 Task: Send an email with the signature Gianna Martinez with the subject Thank you for a testimonial and the message I would like to request a review of the new product brochure. from softage.5@softage.net to softage.8@softage.net and softage.9@softage.net
Action: Mouse moved to (53, 41)
Screenshot: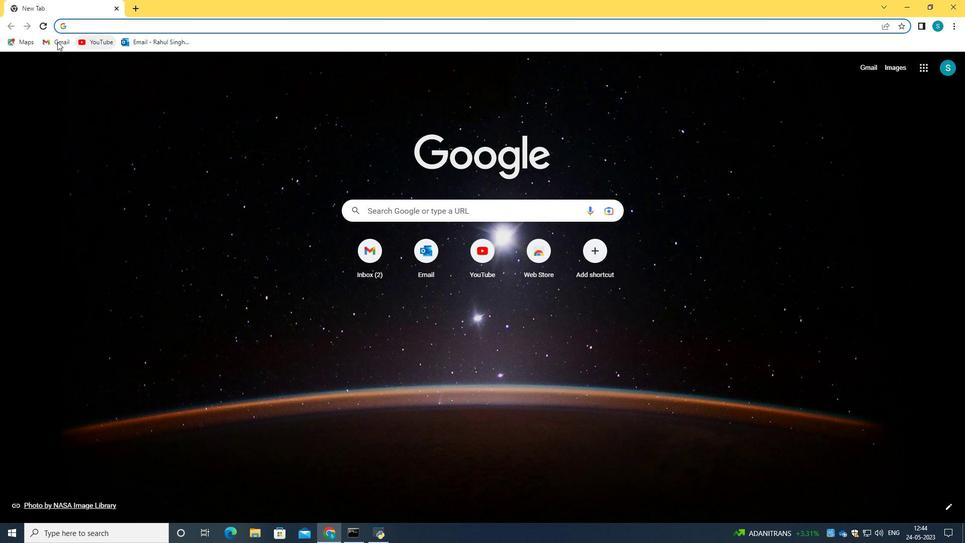 
Action: Mouse pressed left at (53, 41)
Screenshot: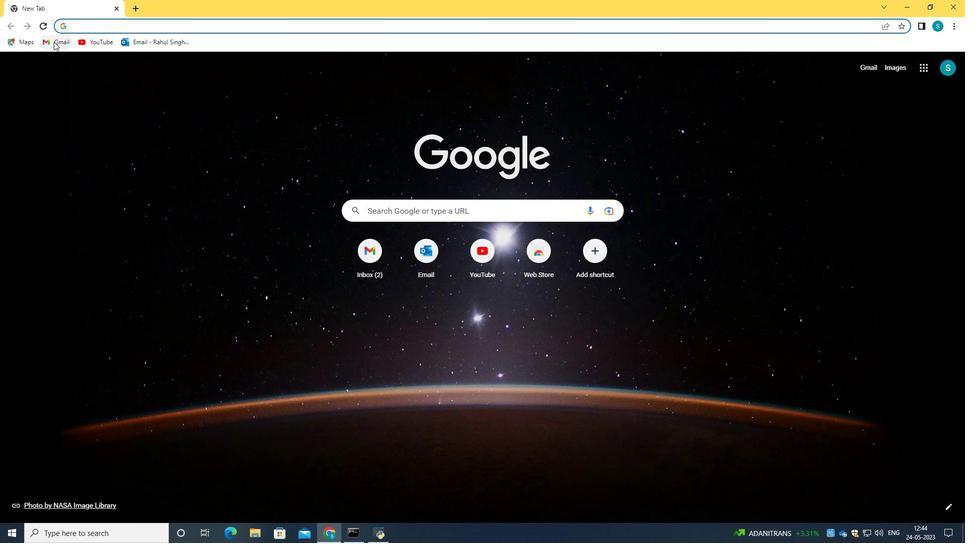 
Action: Mouse moved to (466, 155)
Screenshot: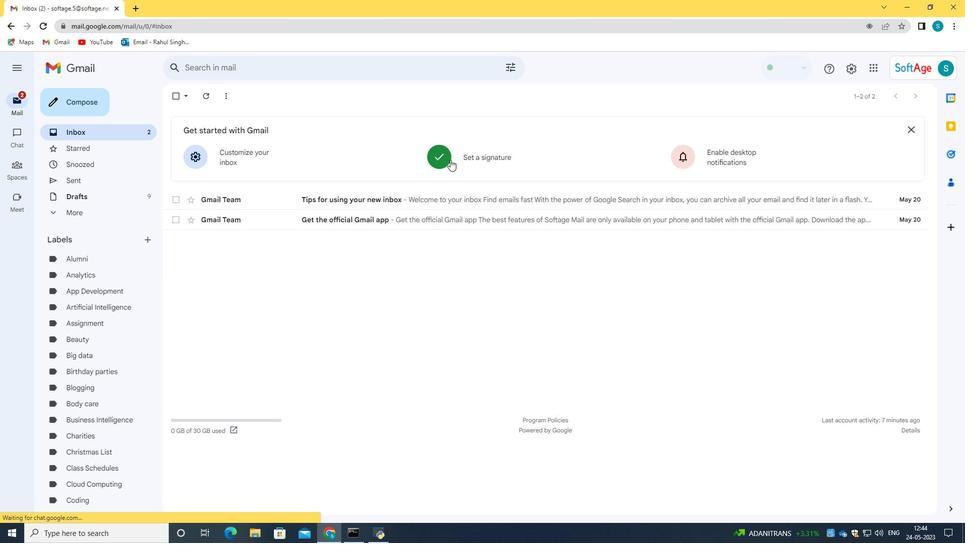 
Action: Mouse pressed left at (466, 155)
Screenshot: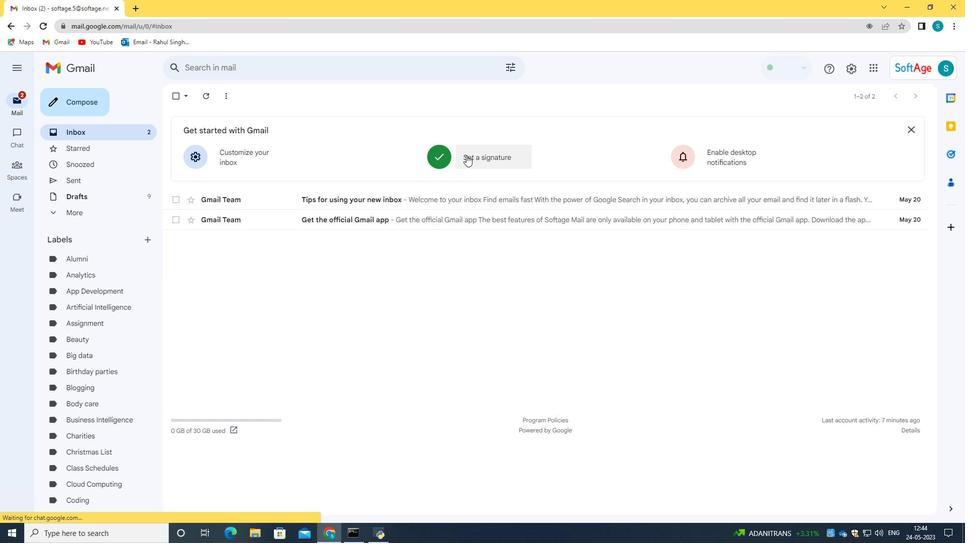 
Action: Mouse moved to (484, 232)
Screenshot: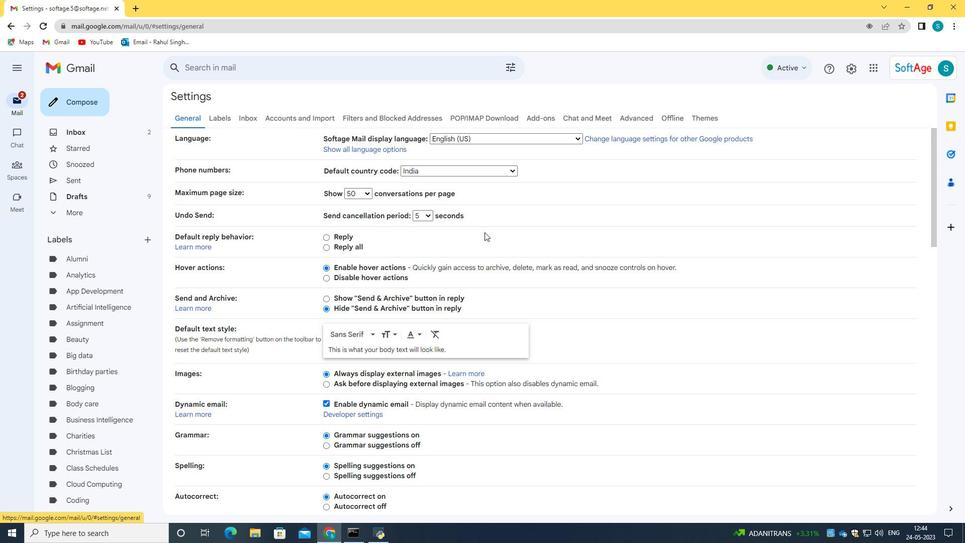 
Action: Mouse scrolled (484, 231) with delta (0, 0)
Screenshot: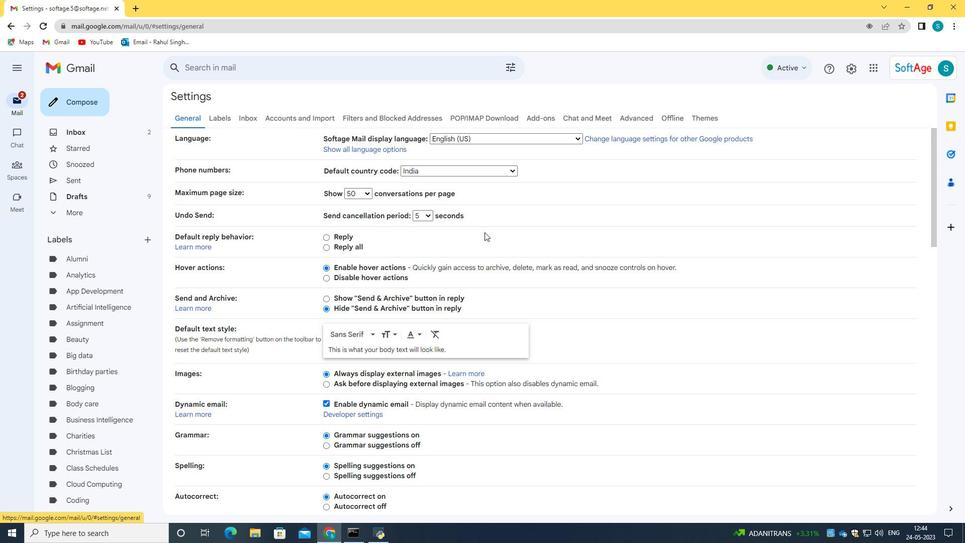 
Action: Mouse scrolled (484, 231) with delta (0, 0)
Screenshot: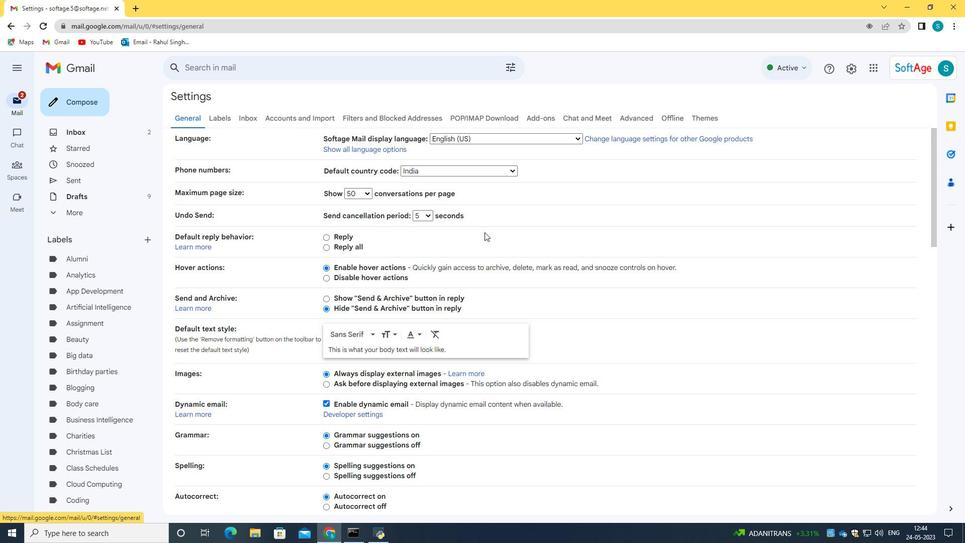 
Action: Mouse scrolled (484, 231) with delta (0, 0)
Screenshot: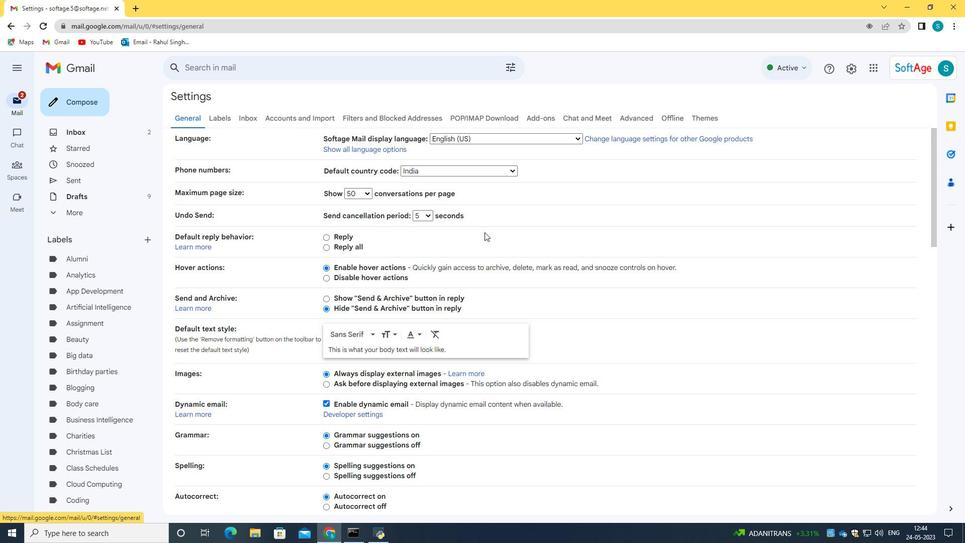 
Action: Mouse scrolled (484, 231) with delta (0, 0)
Screenshot: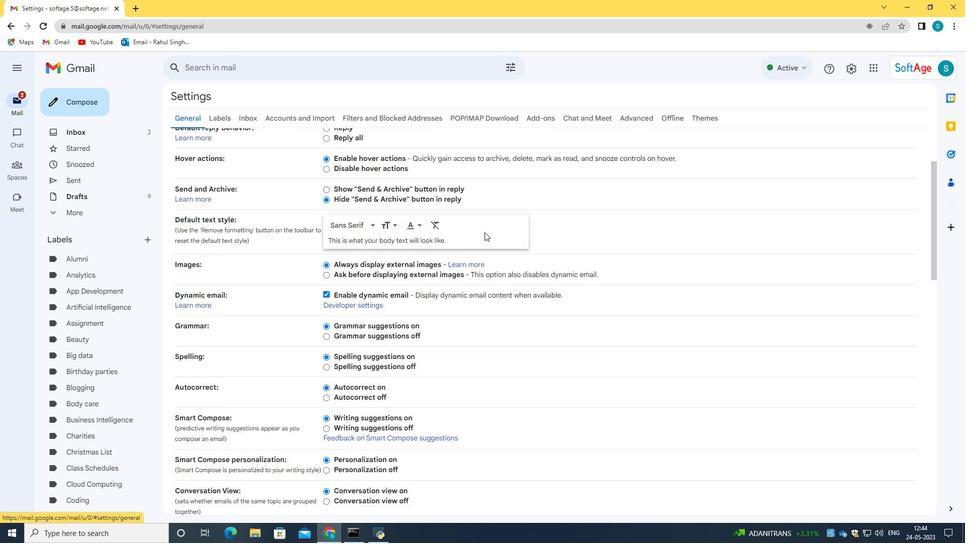
Action: Mouse scrolled (484, 231) with delta (0, 0)
Screenshot: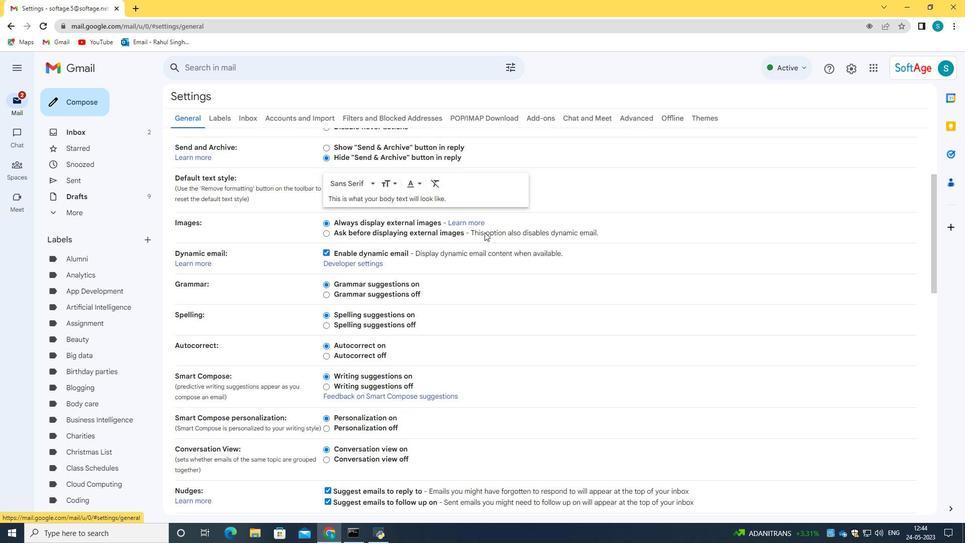 
Action: Mouse scrolled (484, 231) with delta (0, 0)
Screenshot: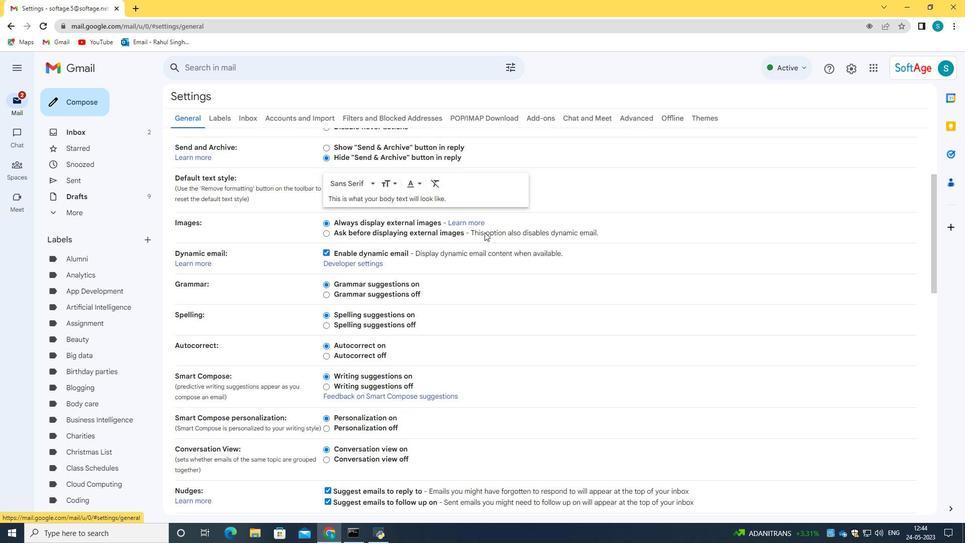 
Action: Mouse scrolled (484, 231) with delta (0, 0)
Screenshot: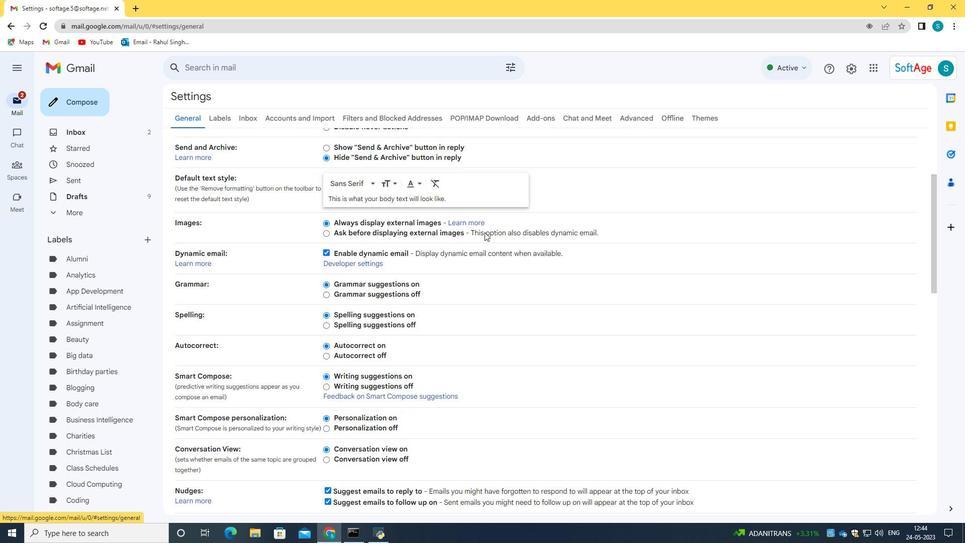 
Action: Mouse scrolled (484, 231) with delta (0, 0)
Screenshot: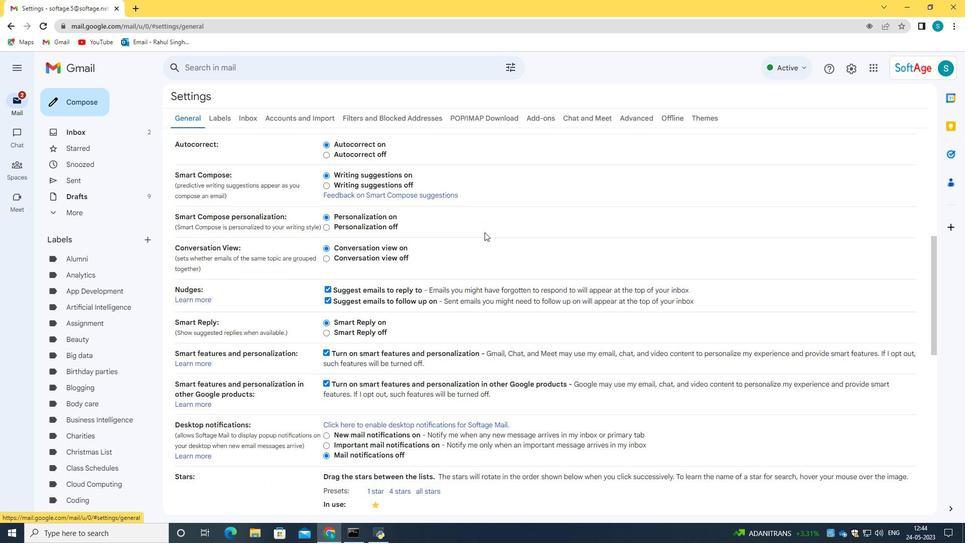 
Action: Mouse scrolled (484, 231) with delta (0, 0)
Screenshot: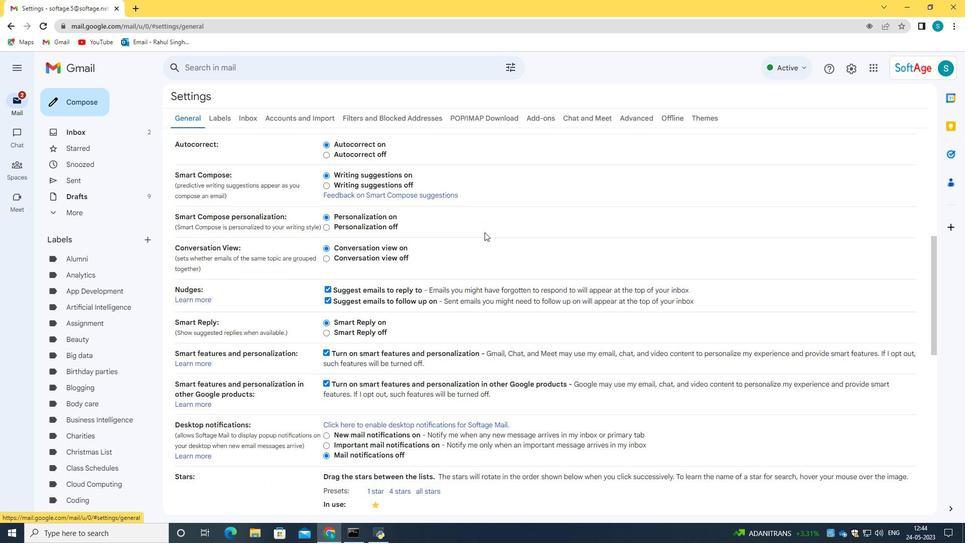 
Action: Mouse scrolled (484, 231) with delta (0, 0)
Screenshot: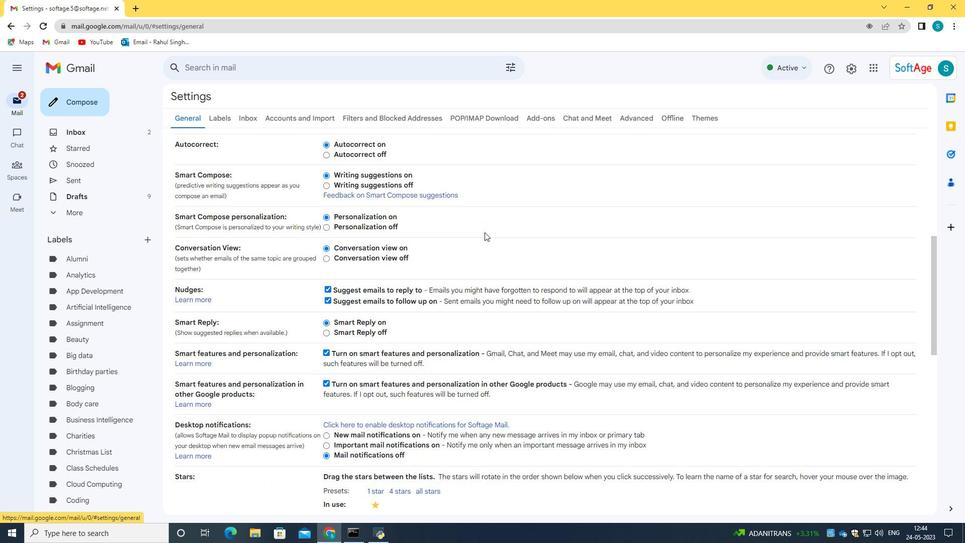 
Action: Mouse scrolled (484, 231) with delta (0, 0)
Screenshot: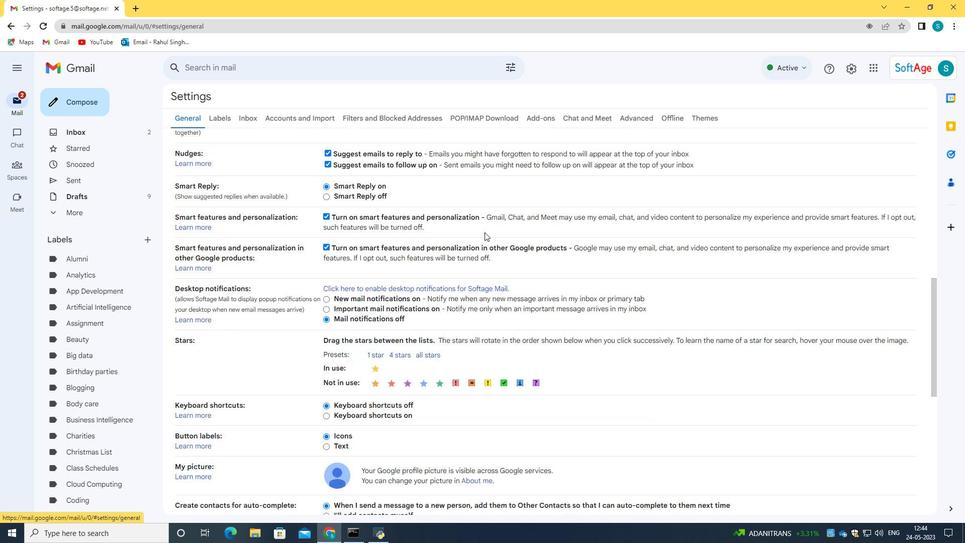 
Action: Mouse scrolled (484, 231) with delta (0, 0)
Screenshot: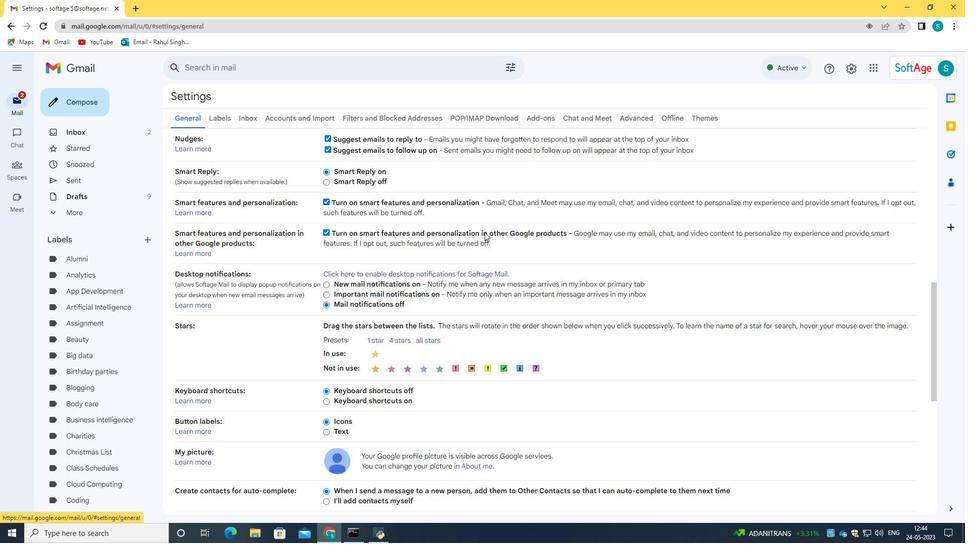 
Action: Mouse scrolled (484, 231) with delta (0, 0)
Screenshot: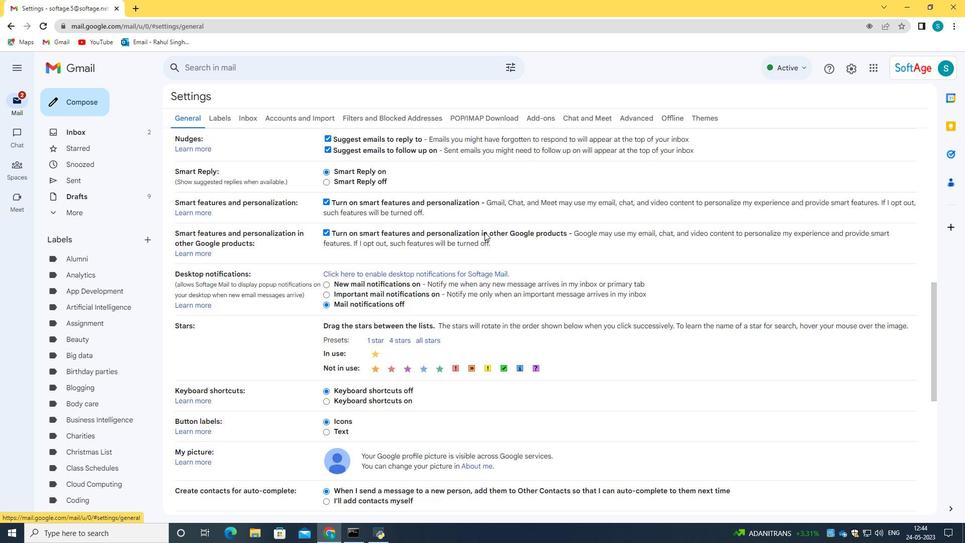 
Action: Mouse scrolled (484, 231) with delta (0, 0)
Screenshot: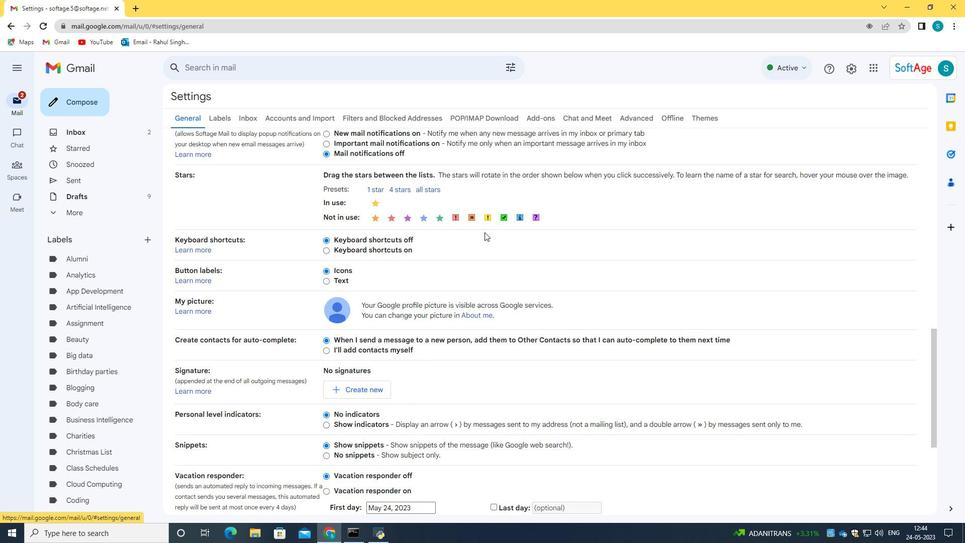 
Action: Mouse scrolled (484, 231) with delta (0, 0)
Screenshot: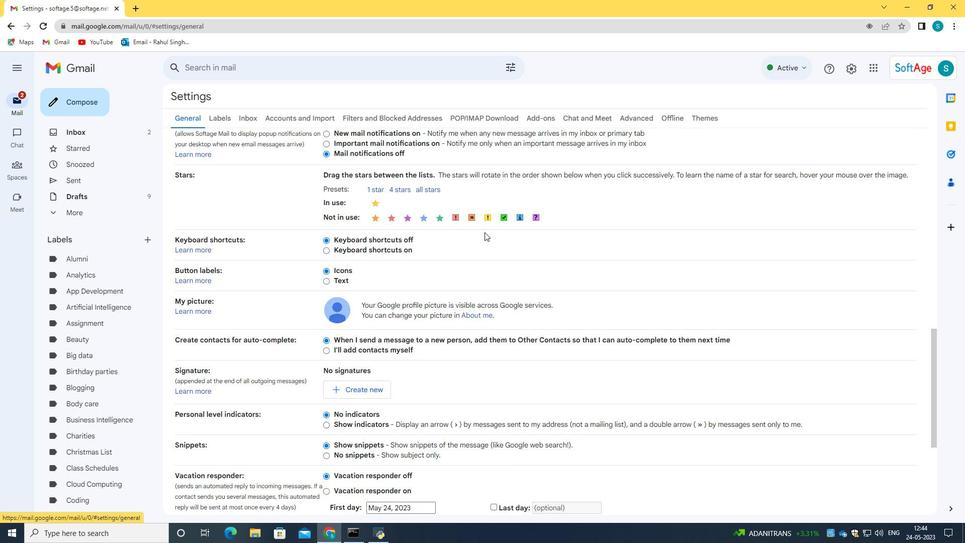 
Action: Mouse scrolled (484, 231) with delta (0, 0)
Screenshot: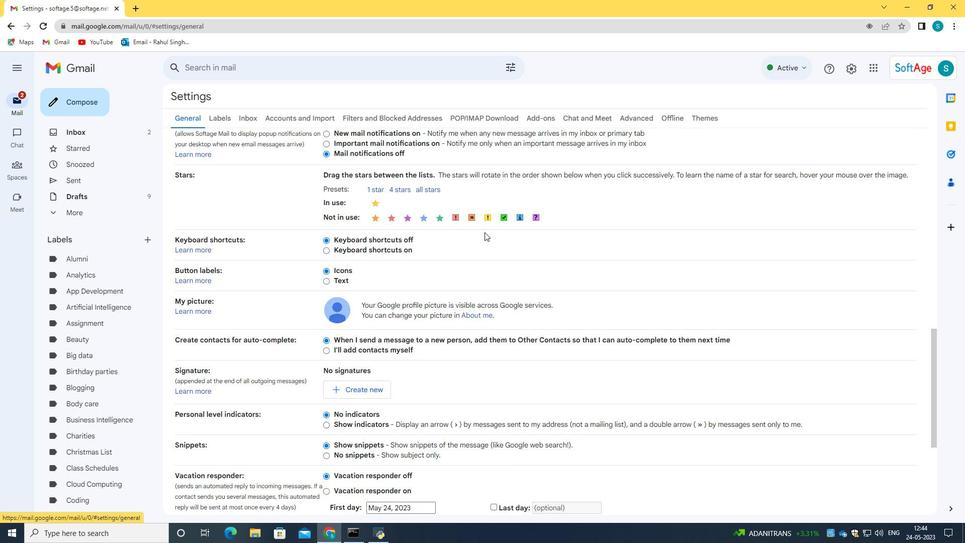 
Action: Mouse moved to (370, 237)
Screenshot: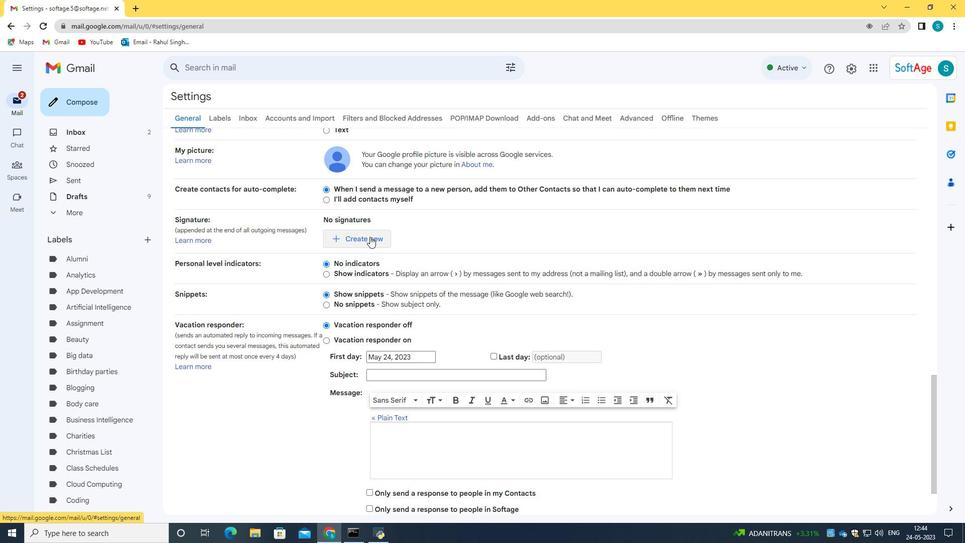 
Action: Mouse pressed left at (370, 237)
Screenshot: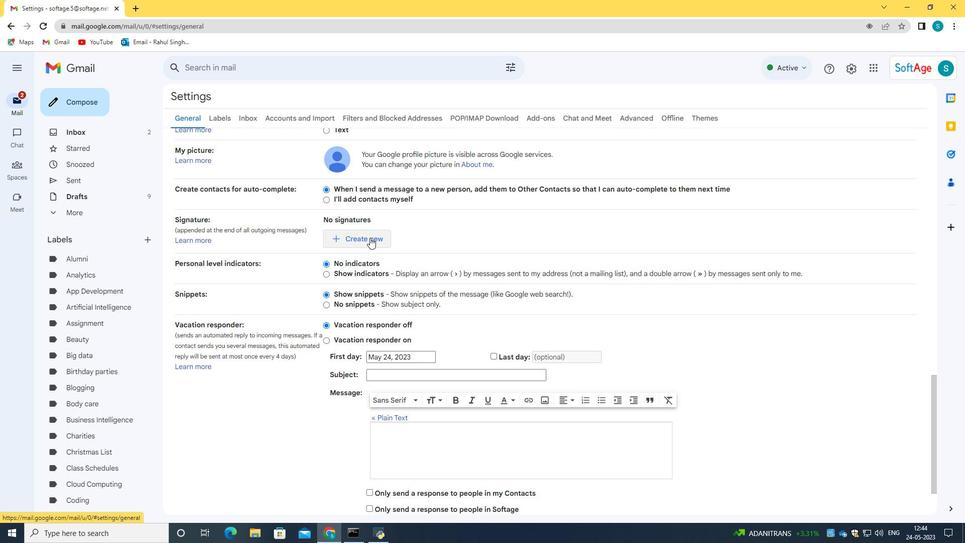 
Action: Key pressed <Key.caps_lock>G<Key.caps_lock>ianna<Key.space><Key.caps_lock>M<Key.caps_lock>artinez
Screenshot: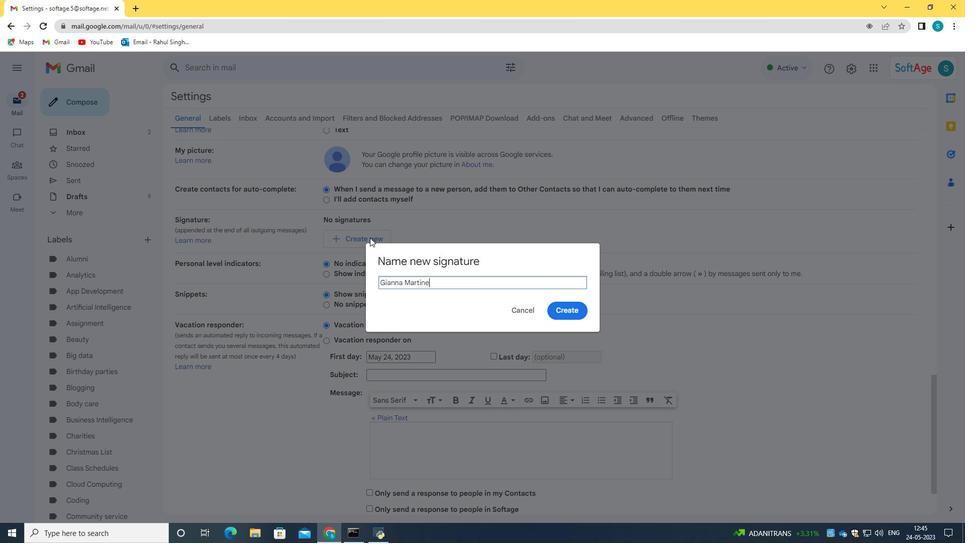 
Action: Mouse moved to (548, 313)
Screenshot: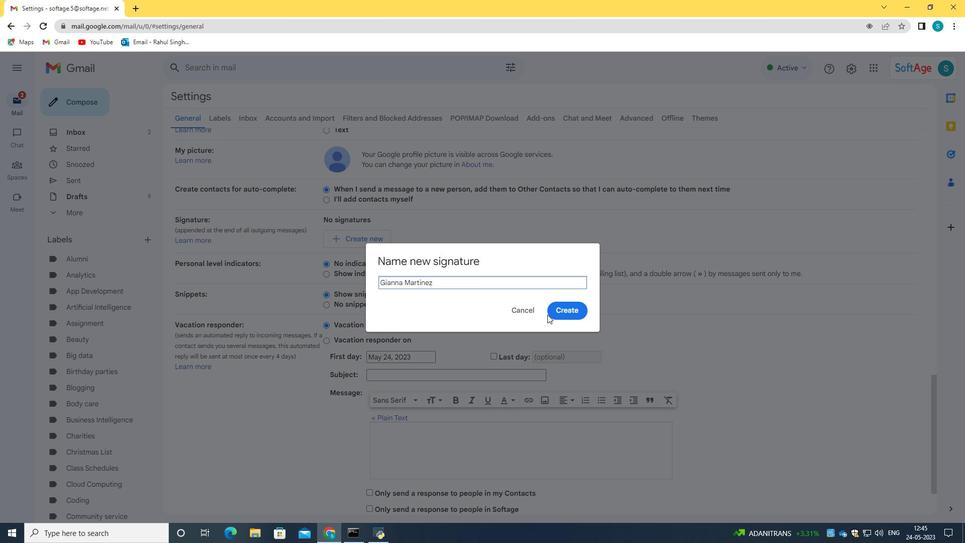 
Action: Mouse pressed left at (548, 313)
Screenshot: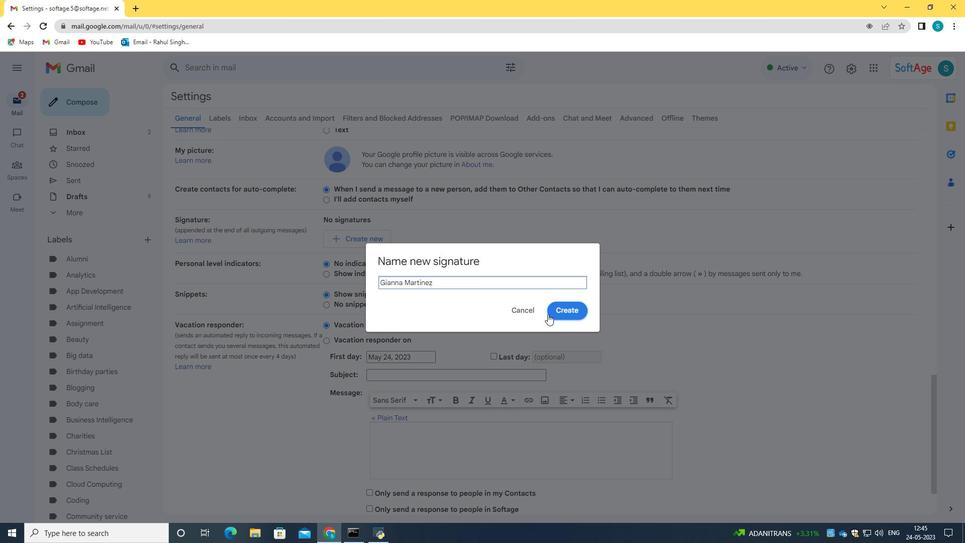 
Action: Mouse moved to (491, 258)
Screenshot: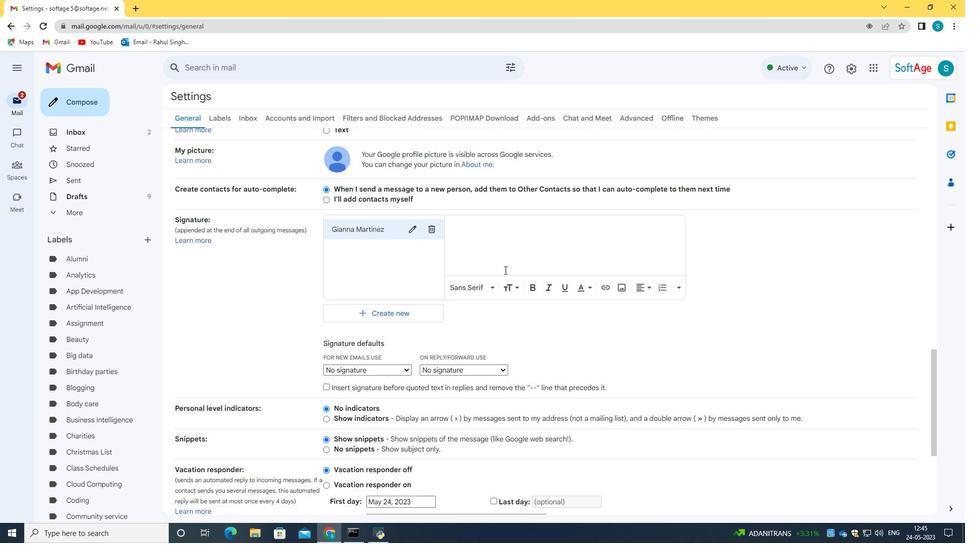 
Action: Mouse pressed left at (491, 258)
Screenshot: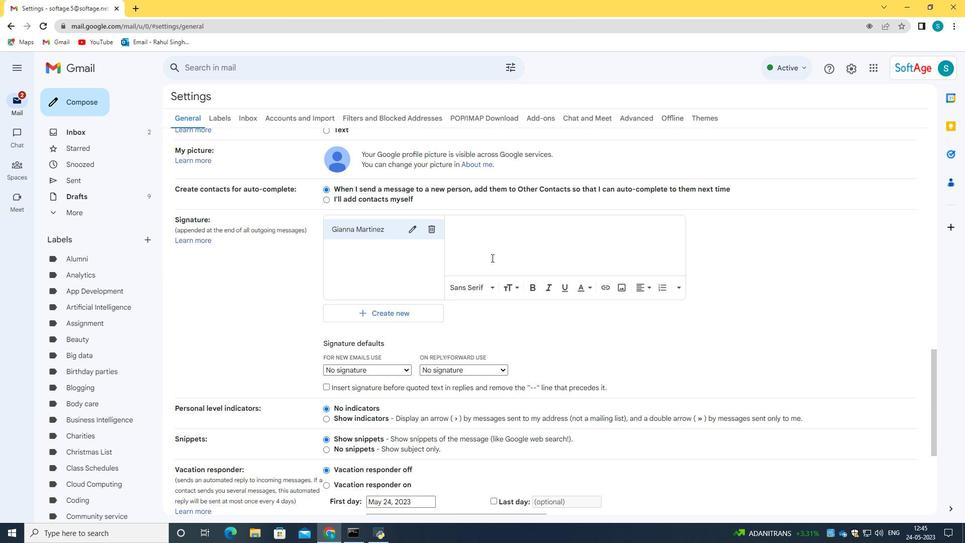 
Action: Key pressed <Key.caps_lock>G<Key.caps_lock><Key.caps_lock>I<Key.caps_lock><Key.backspace><Key.caps_lock>I<Key.backspace><Key.caps_lock>ianna<Key.space>m<Key.caps_lock><Key.caps_lock><Key.backspace><Key.caps_lock>M<Key.caps_lock>artinez
Screenshot: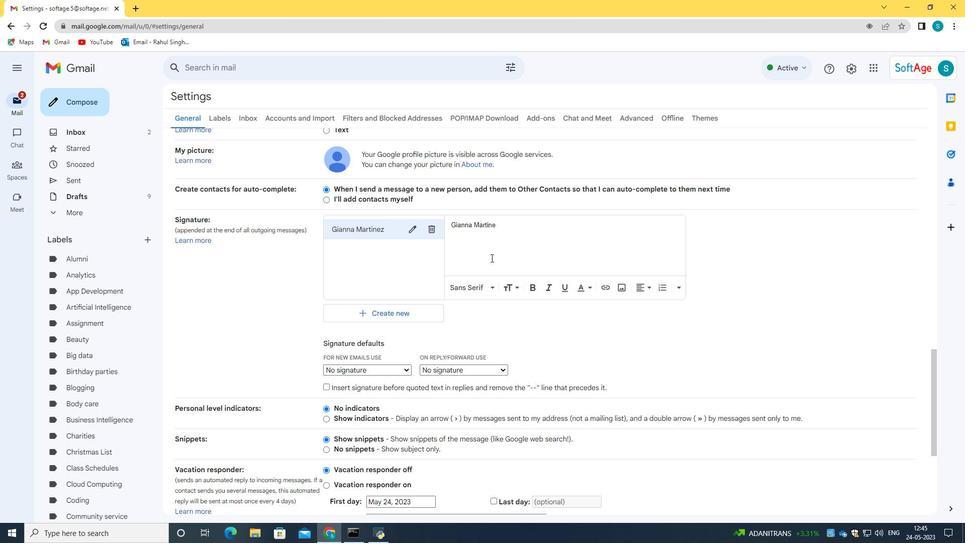 
Action: Mouse scrolled (491, 257) with delta (0, 0)
Screenshot: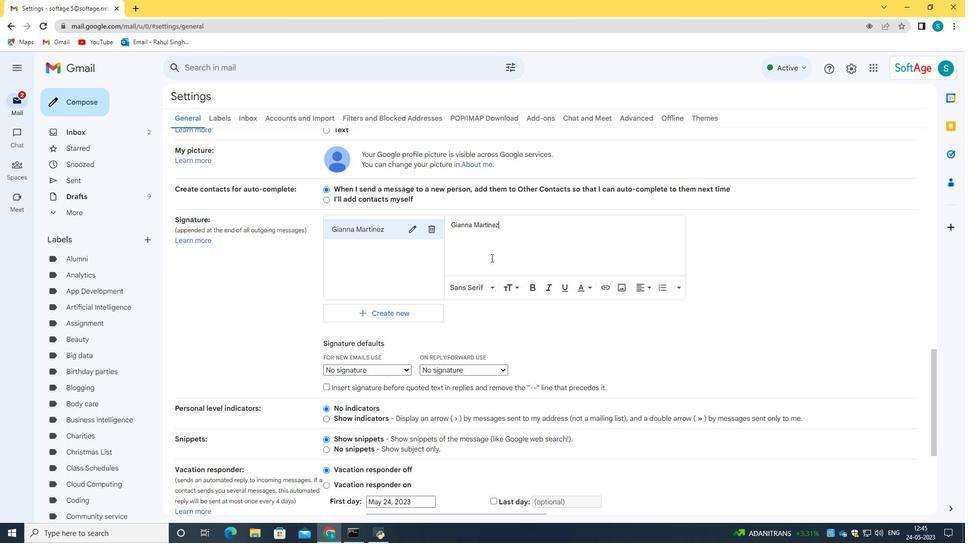 
Action: Mouse scrolled (491, 257) with delta (0, 0)
Screenshot: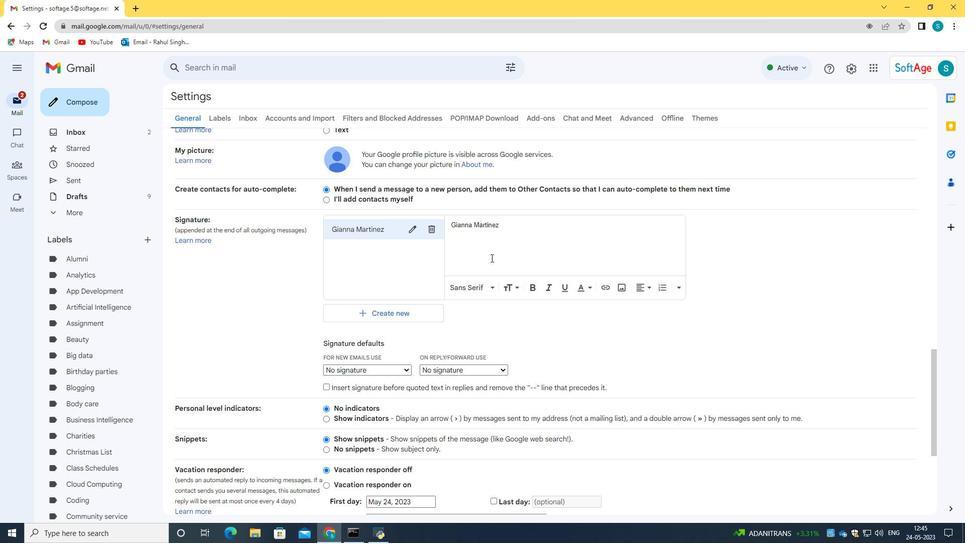 
Action: Mouse scrolled (491, 257) with delta (0, 0)
Screenshot: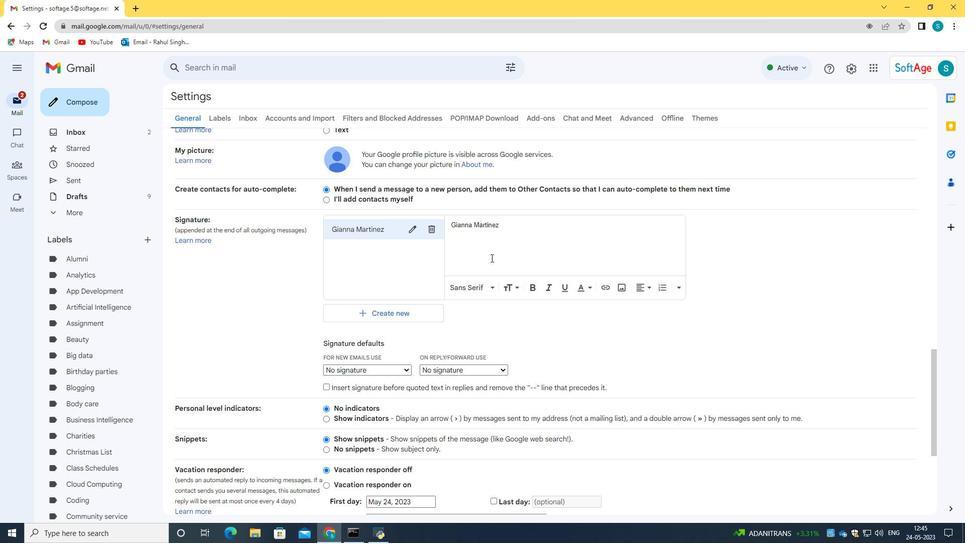 
Action: Mouse scrolled (491, 257) with delta (0, 0)
Screenshot: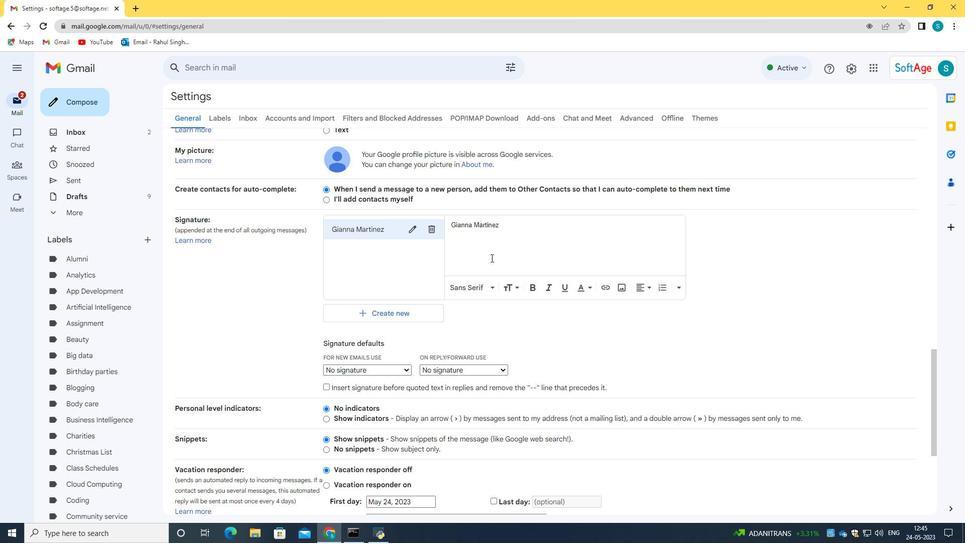 
Action: Mouse scrolled (491, 257) with delta (0, 0)
Screenshot: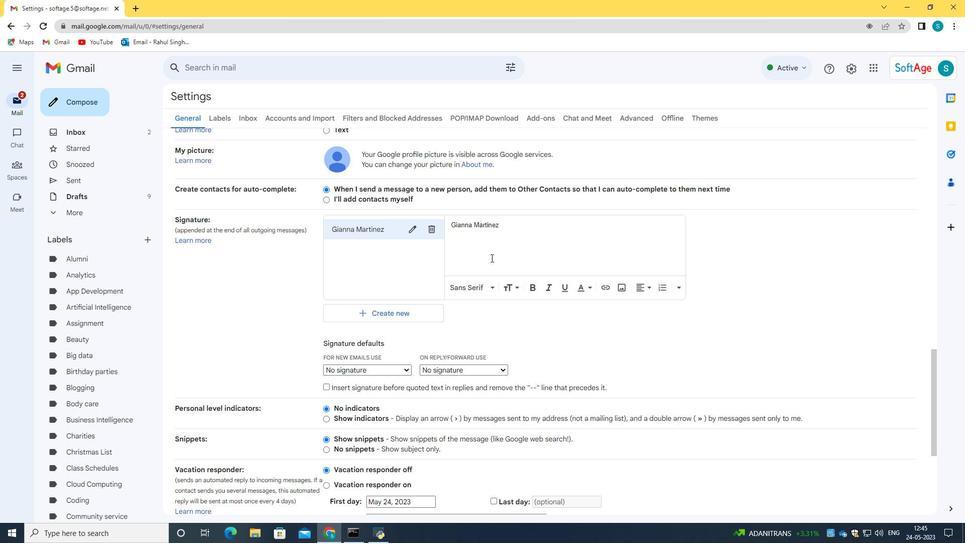 
Action: Mouse scrolled (491, 257) with delta (0, 0)
Screenshot: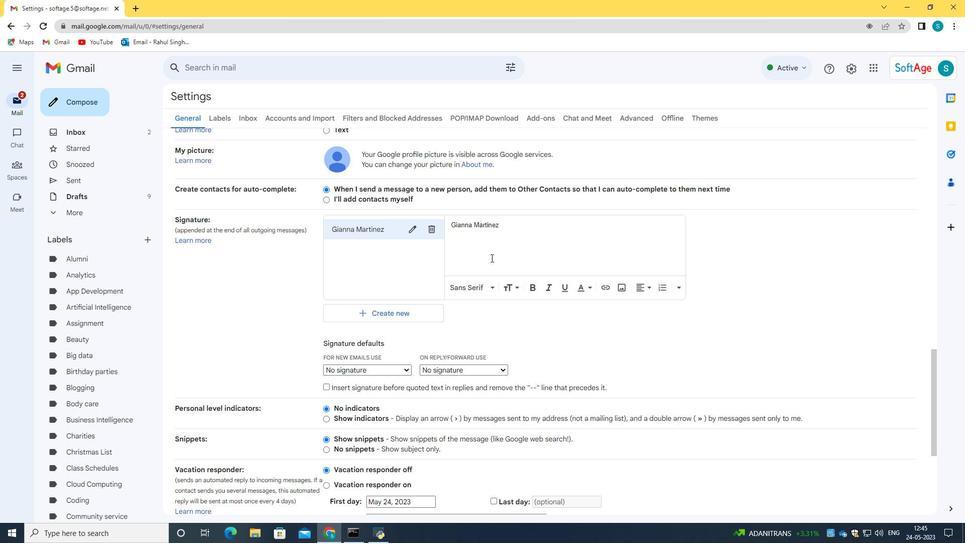 
Action: Mouse scrolled (491, 257) with delta (0, 0)
Screenshot: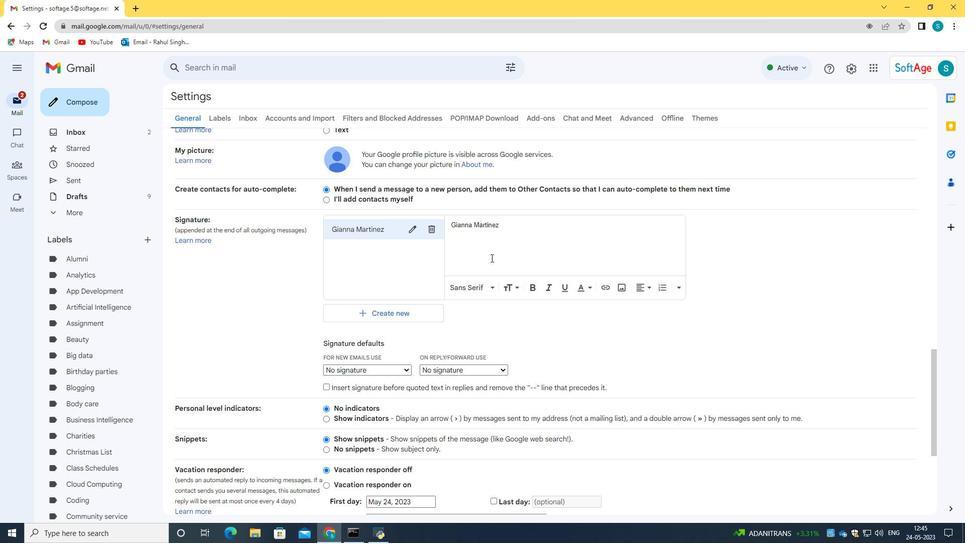 
Action: Mouse scrolled (491, 257) with delta (0, 0)
Screenshot: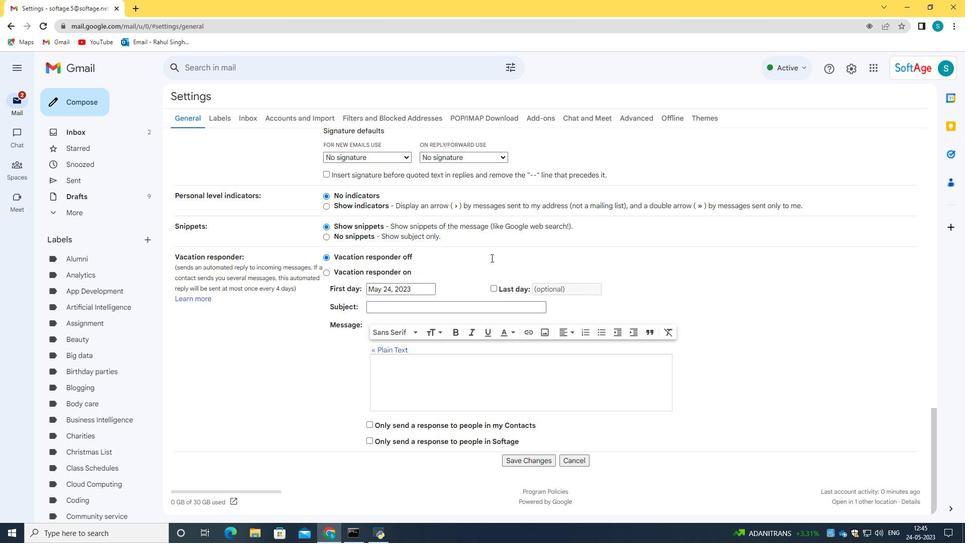 
Action: Mouse moved to (498, 271)
Screenshot: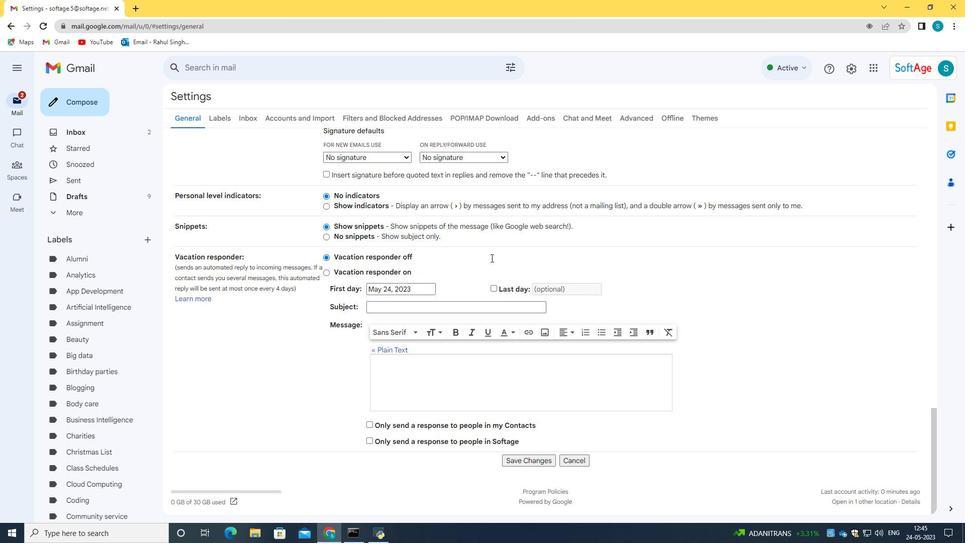
Action: Mouse scrolled (494, 266) with delta (0, 0)
Screenshot: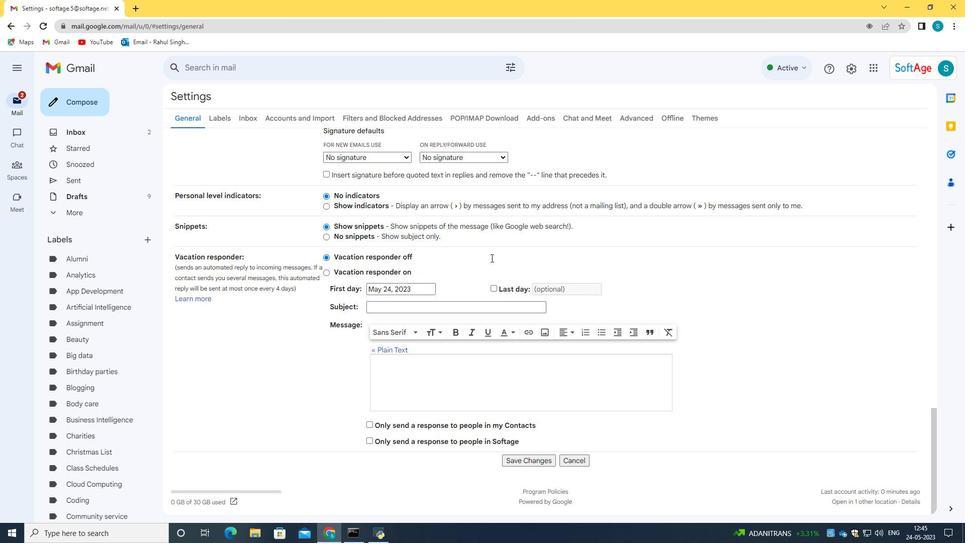
Action: Mouse moved to (502, 282)
Screenshot: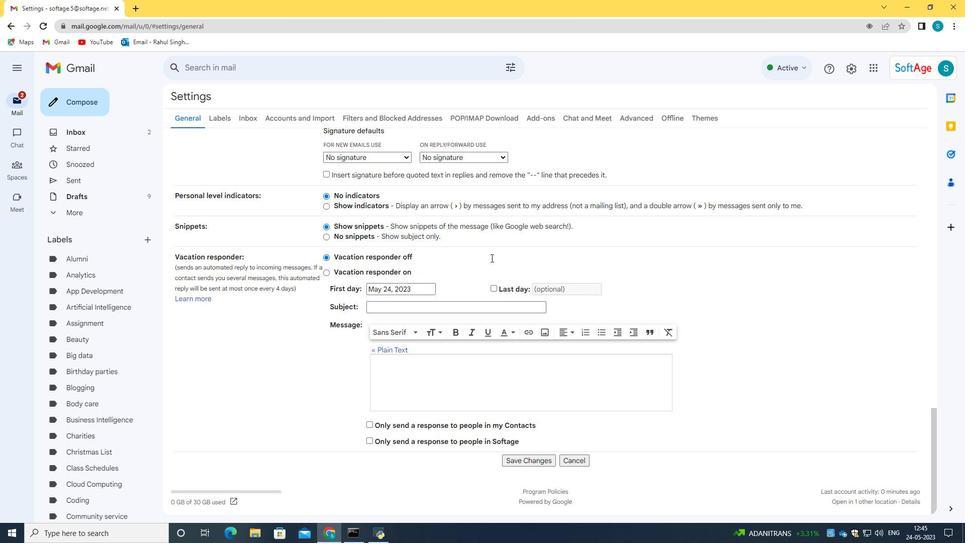 
Action: Mouse scrolled (500, 276) with delta (0, 0)
Screenshot: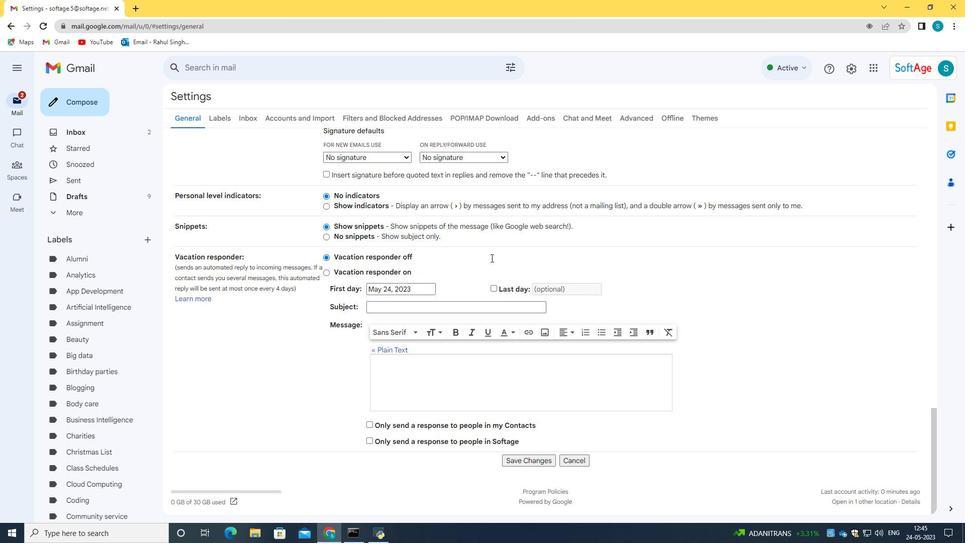 
Action: Mouse moved to (503, 283)
Screenshot: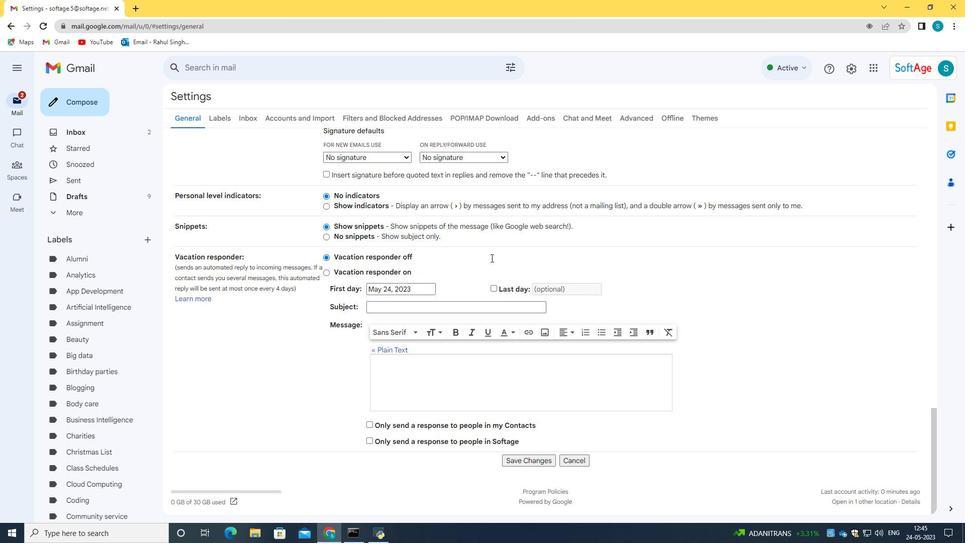 
Action: Mouse scrolled (502, 281) with delta (0, 0)
Screenshot: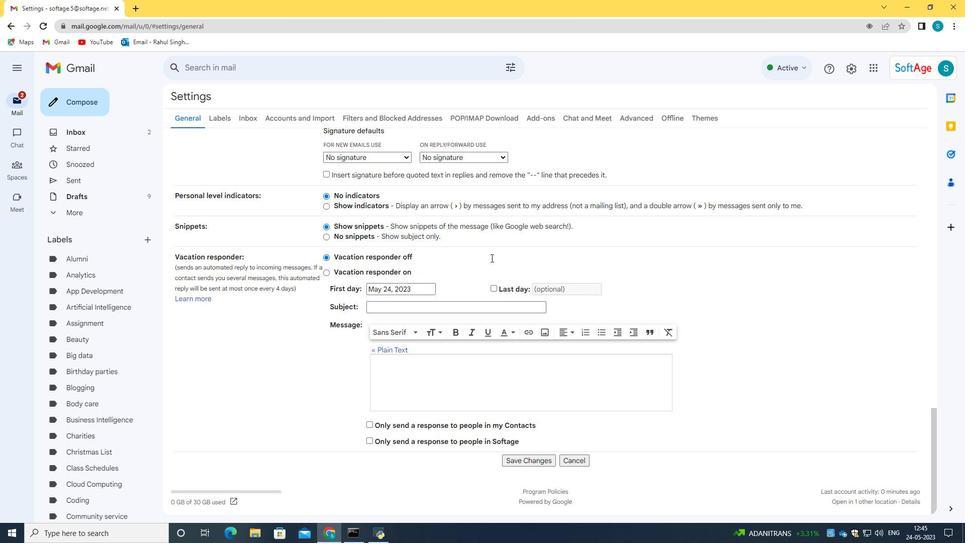 
Action: Mouse moved to (515, 466)
Screenshot: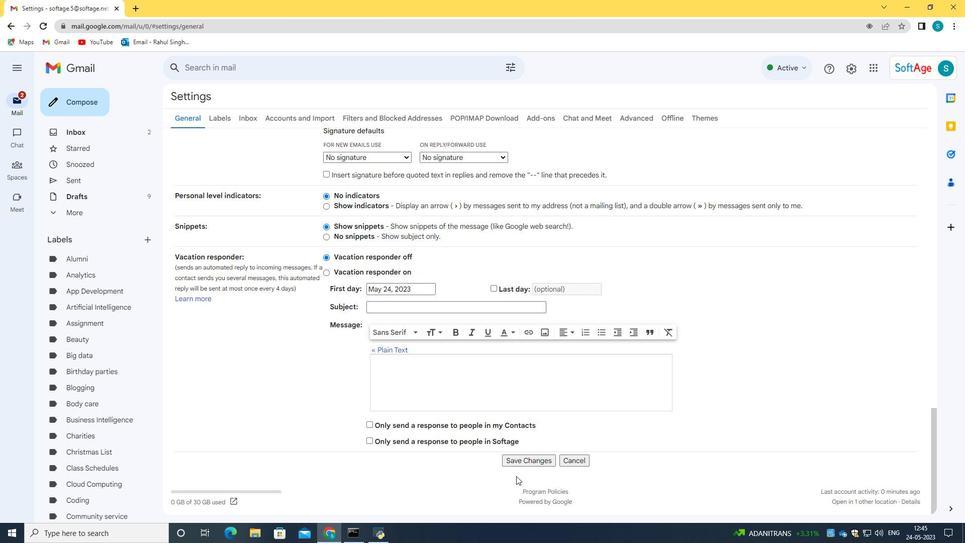 
Action: Mouse pressed left at (515, 466)
Screenshot: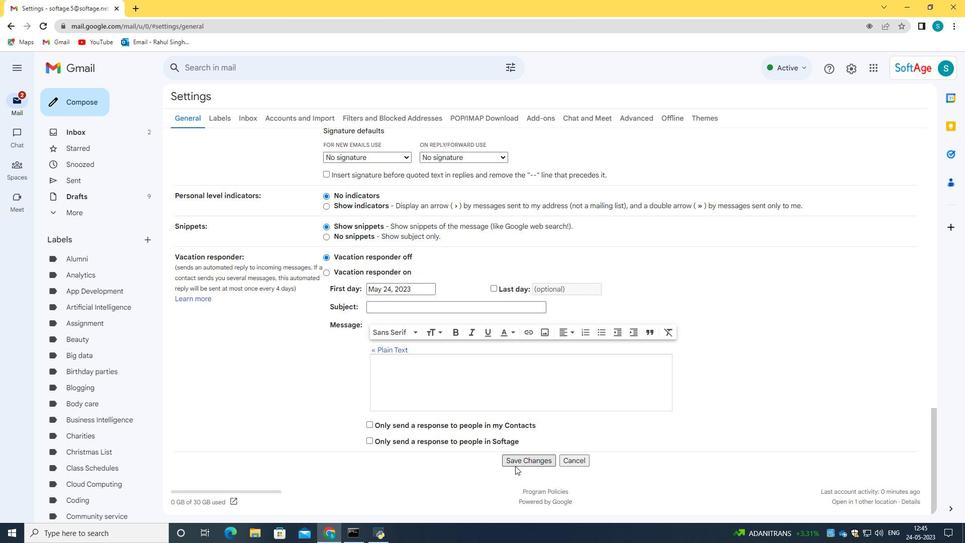 
Action: Mouse moved to (76, 109)
Screenshot: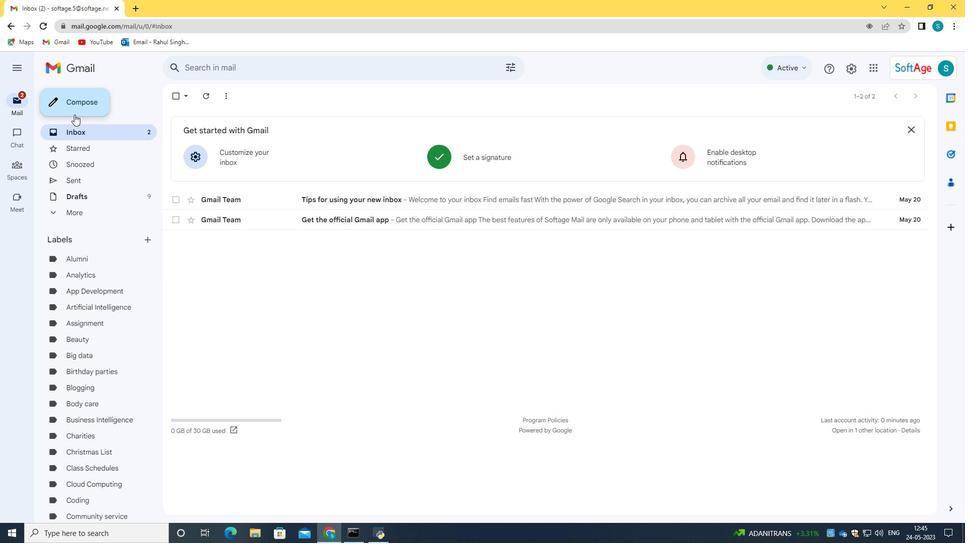 
Action: Mouse pressed left at (76, 109)
Screenshot: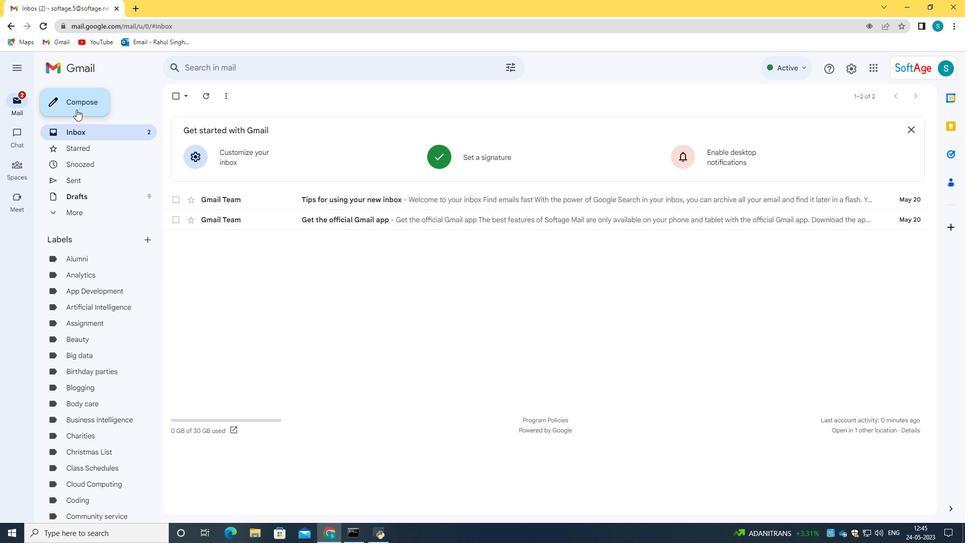 
Action: Mouse moved to (908, 220)
Screenshot: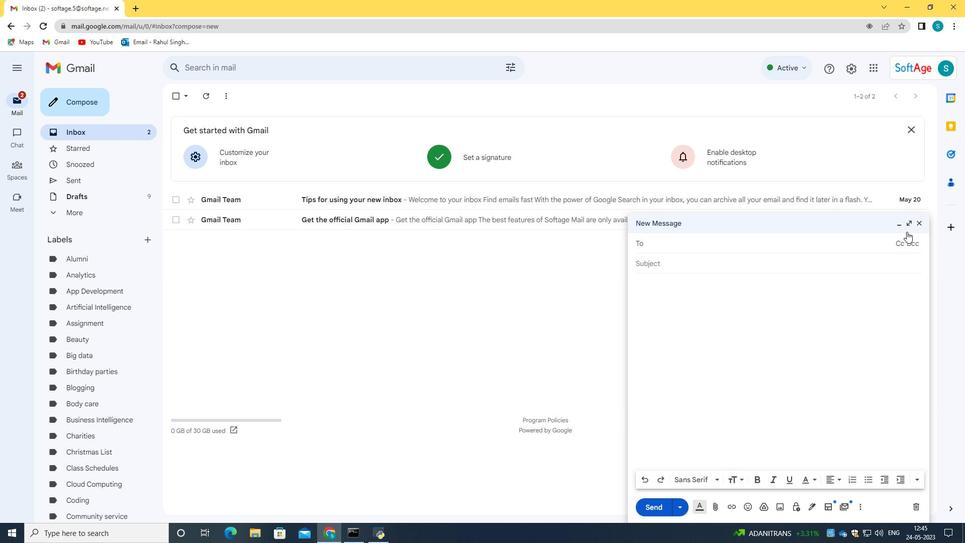 
Action: Mouse pressed left at (908, 220)
Screenshot: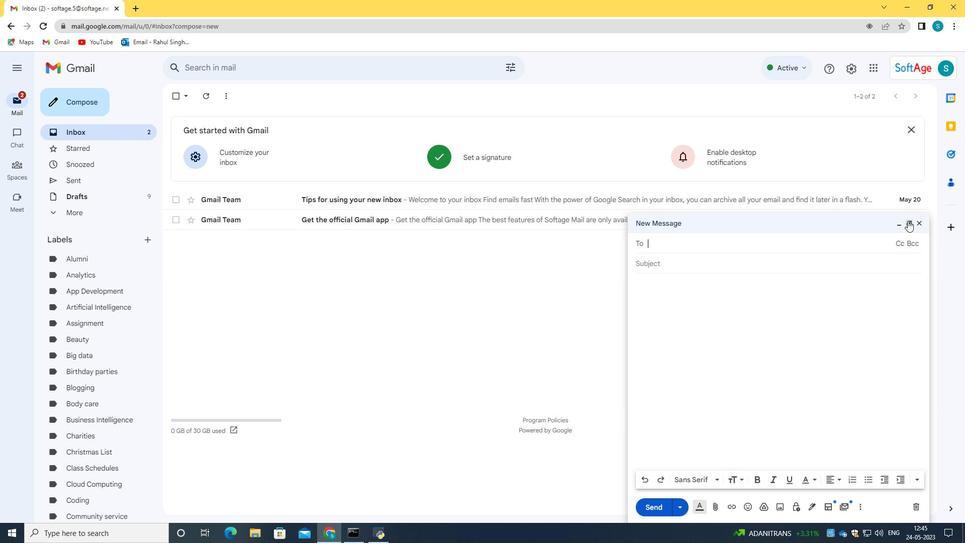 
Action: Mouse moved to (255, 497)
Screenshot: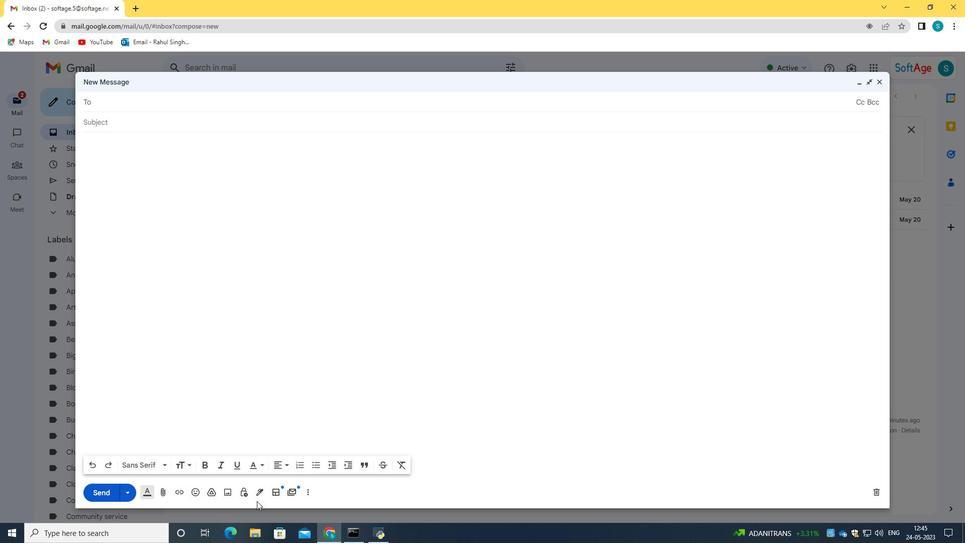 
Action: Mouse pressed left at (255, 497)
Screenshot: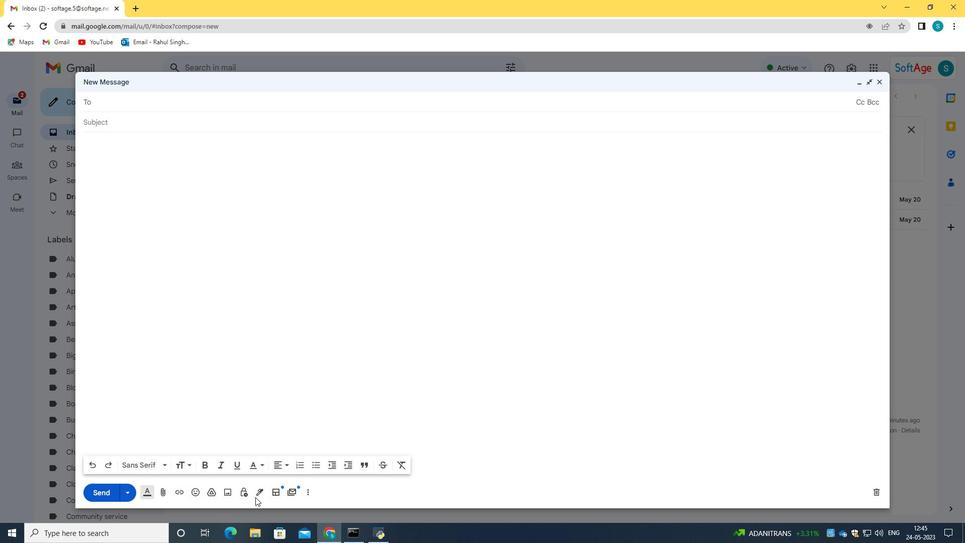 
Action: Mouse moved to (262, 491)
Screenshot: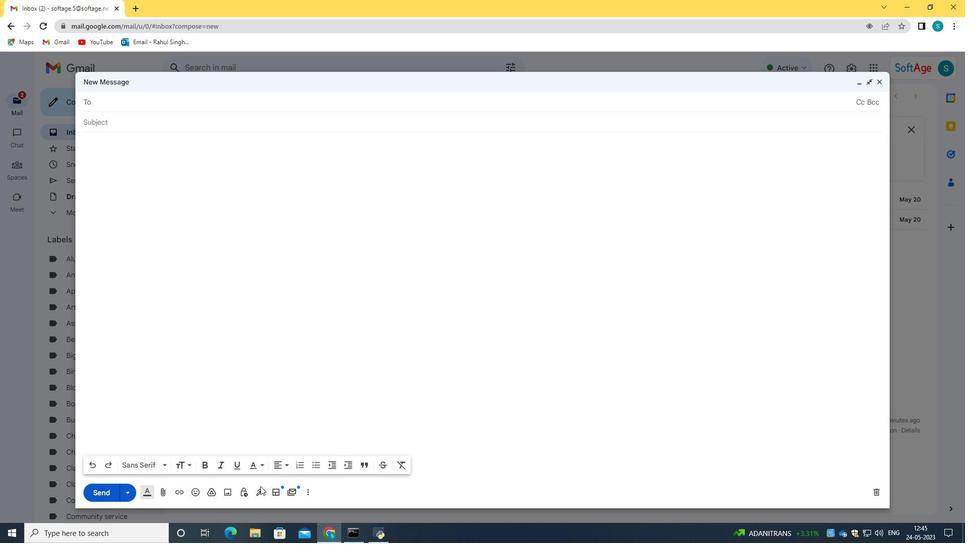 
Action: Mouse pressed left at (262, 491)
Screenshot: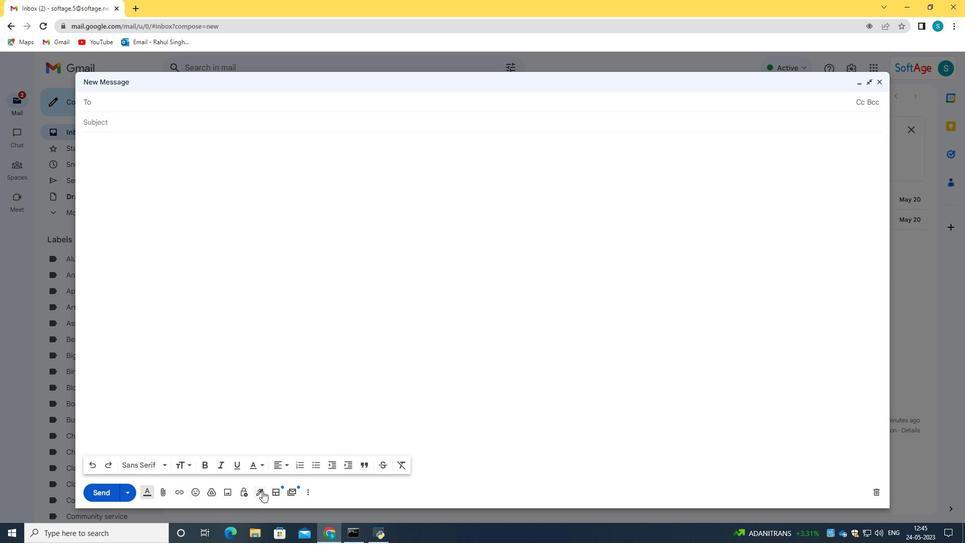 
Action: Mouse moved to (315, 474)
Screenshot: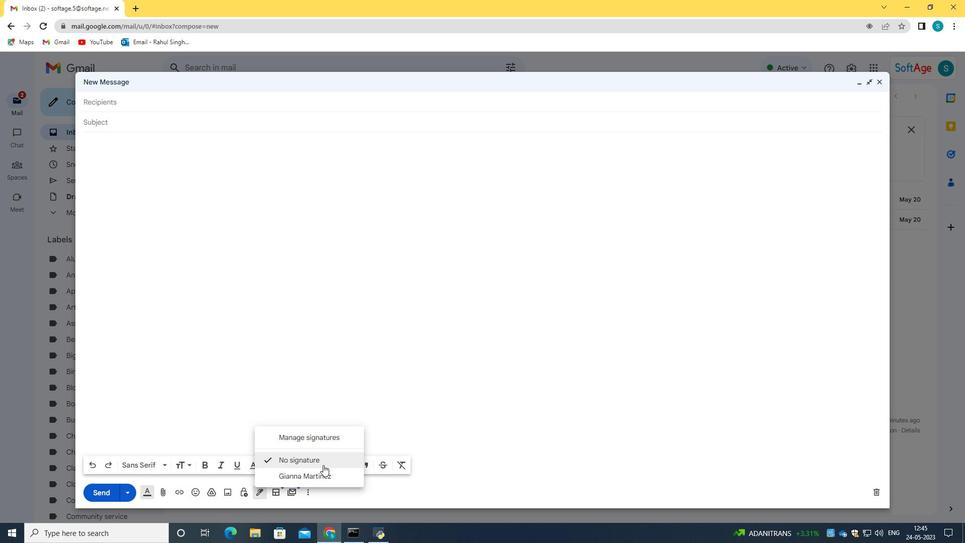
Action: Mouse pressed left at (315, 474)
Screenshot: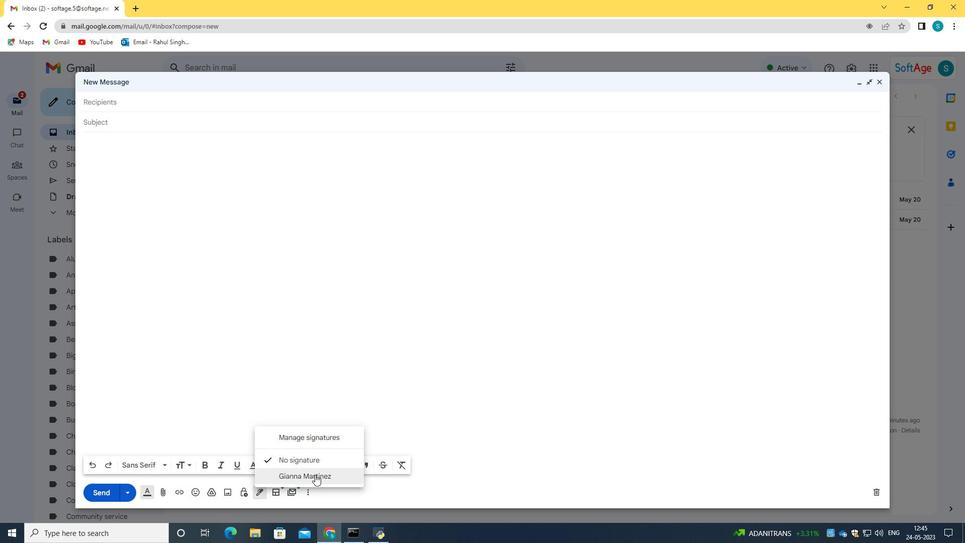 
Action: Mouse moved to (121, 122)
Screenshot: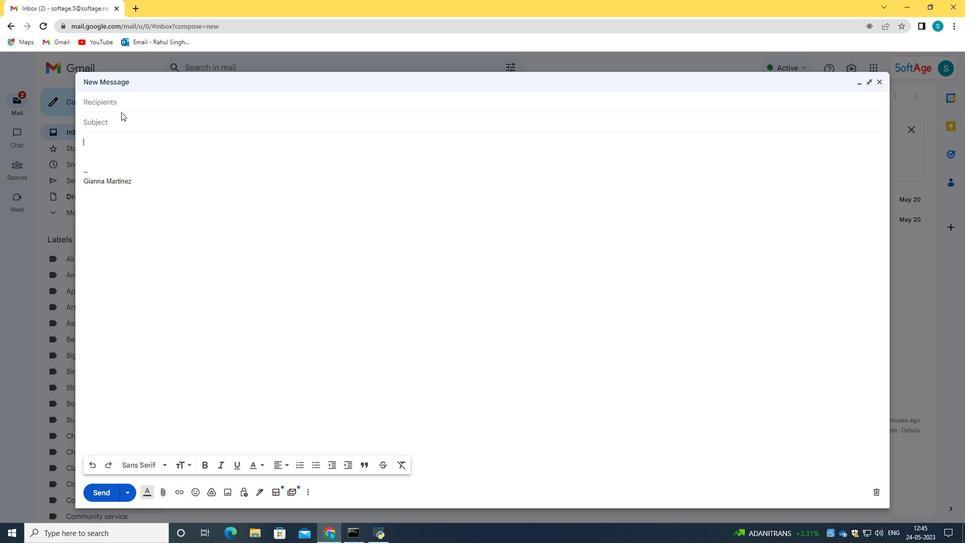 
Action: Mouse pressed left at (121, 122)
Screenshot: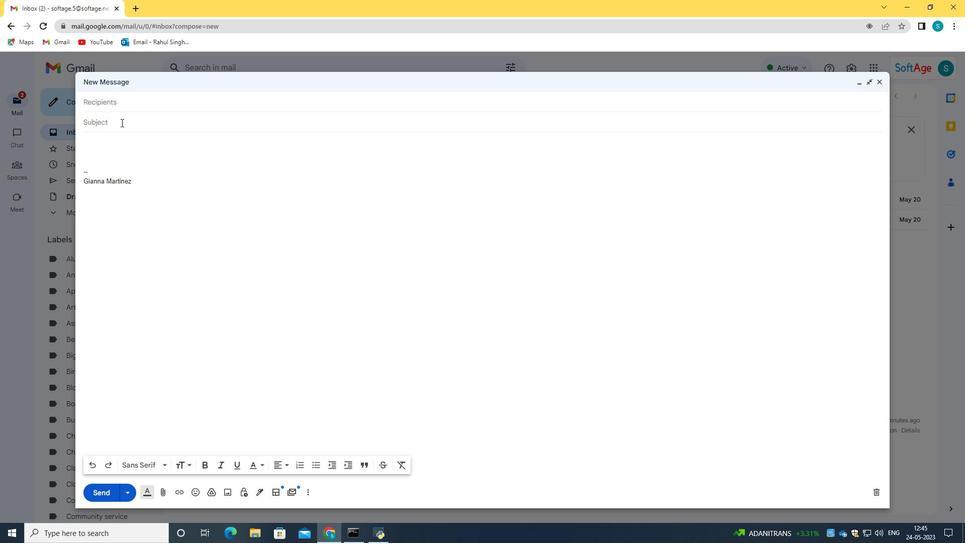 
Action: Key pressed <Key.caps_lock>T<Key.caps_lock>hank<Key.space>you<Key.space>for<Key.space>a<Key.space>testin<Key.backspace>monial<Key.space><Key.caps_lock><Key.caps_lock>
Screenshot: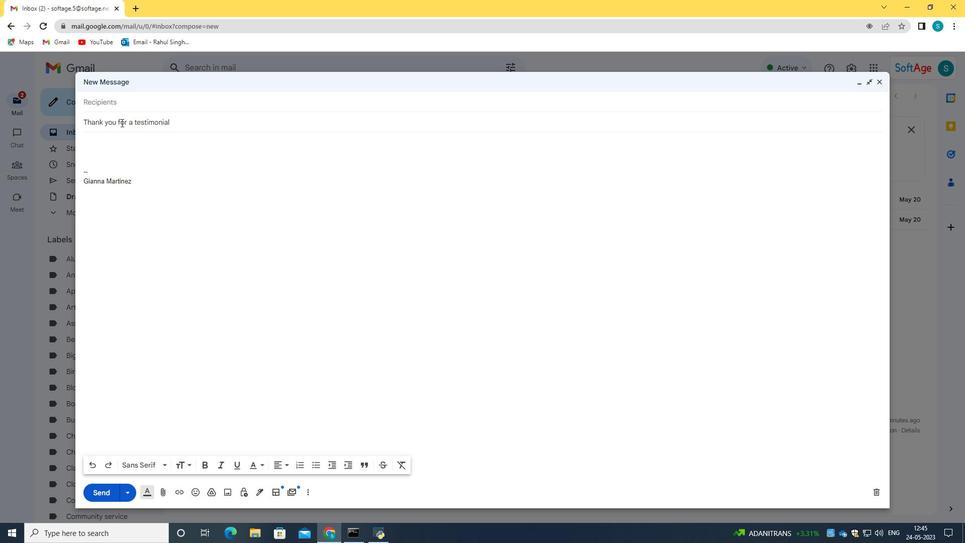
Action: Mouse moved to (100, 147)
Screenshot: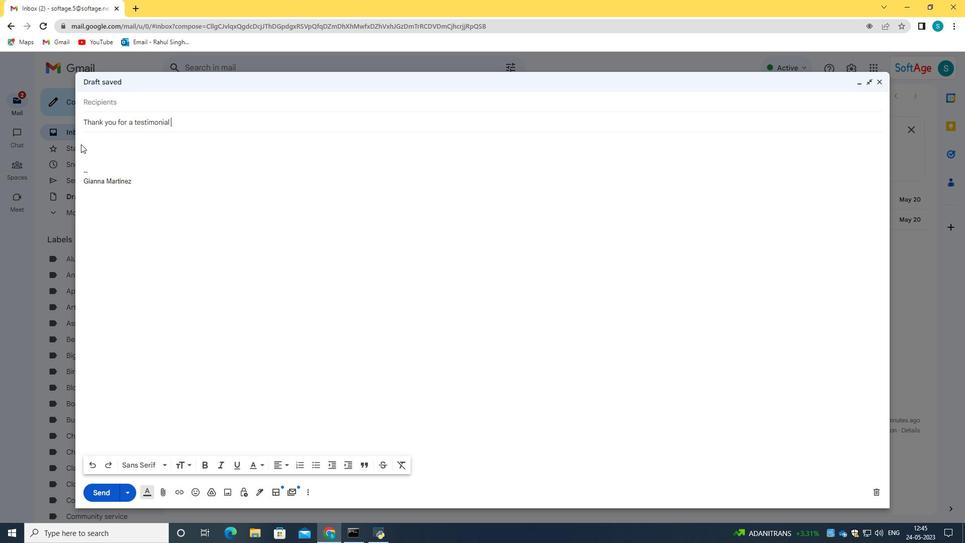 
Action: Mouse pressed left at (100, 147)
Screenshot: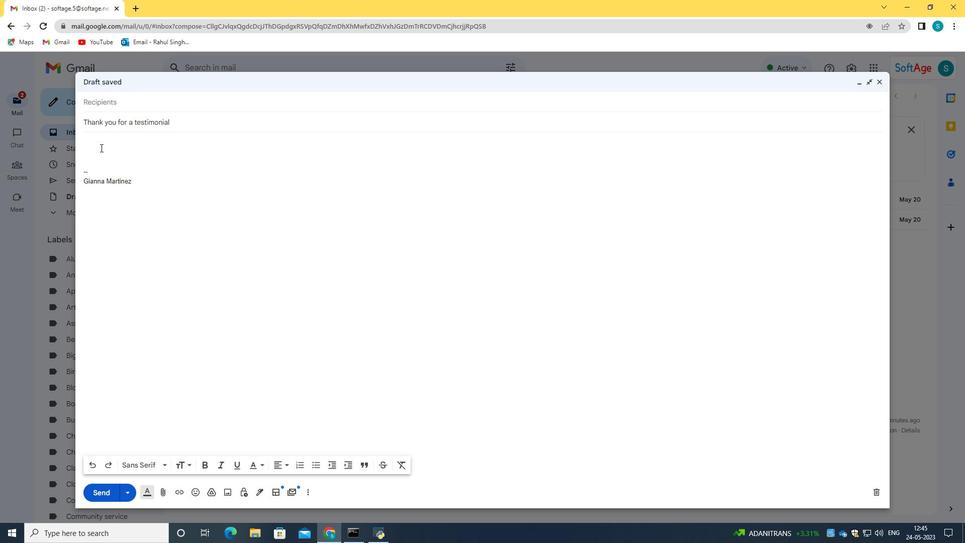 
Action: Key pressed <Key.caps_lock>I<Key.caps_lock><Key.space>would<Key.space>like<Key.space>to<Key.space>reaues<Key.space>t=<Key.backspace>=<Key.backspace><Key.backspace><Key.backspace>t<Key.space>a<Key.space>review<Key.space>of<Key.space>the<Key.space>product<Key.space>brochure.
Screenshot: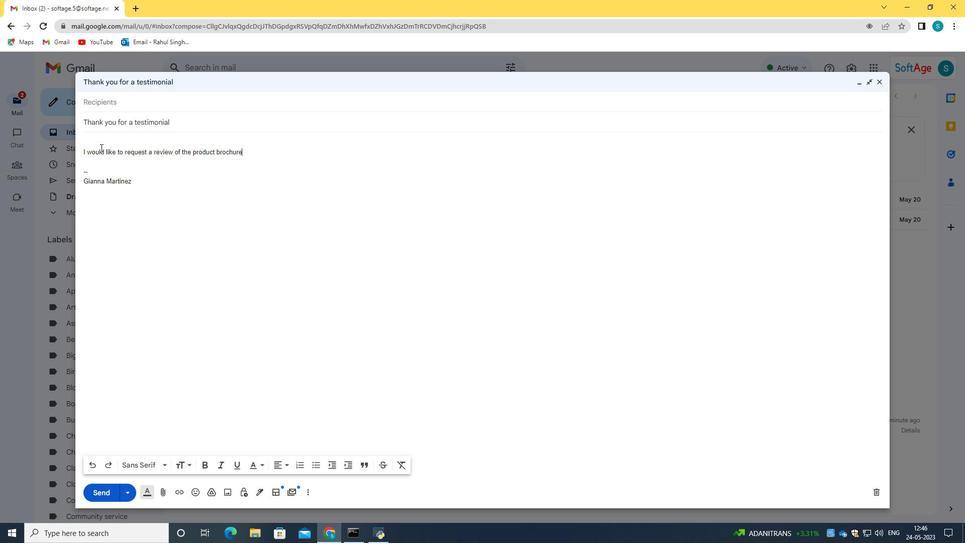 
Action: Mouse moved to (128, 103)
Screenshot: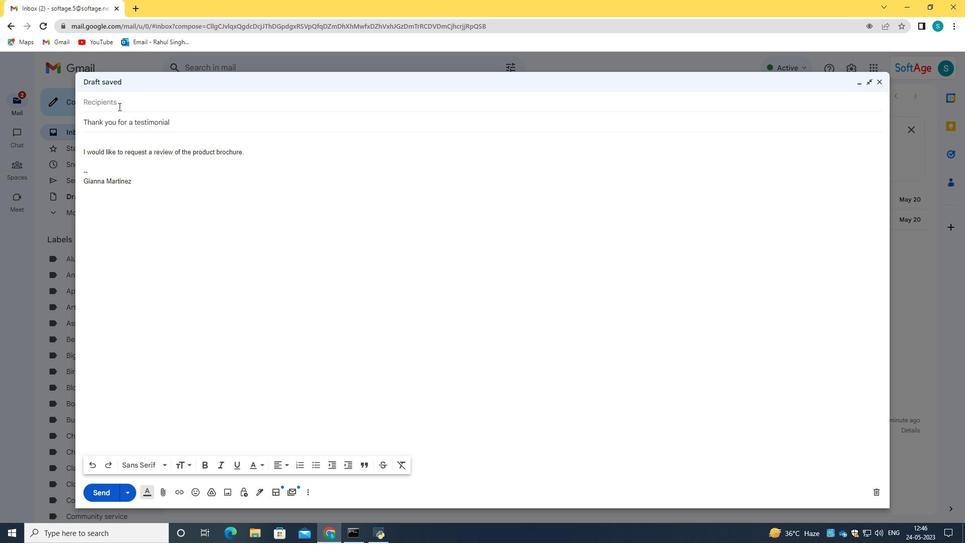 
Action: Mouse pressed left at (128, 103)
Screenshot: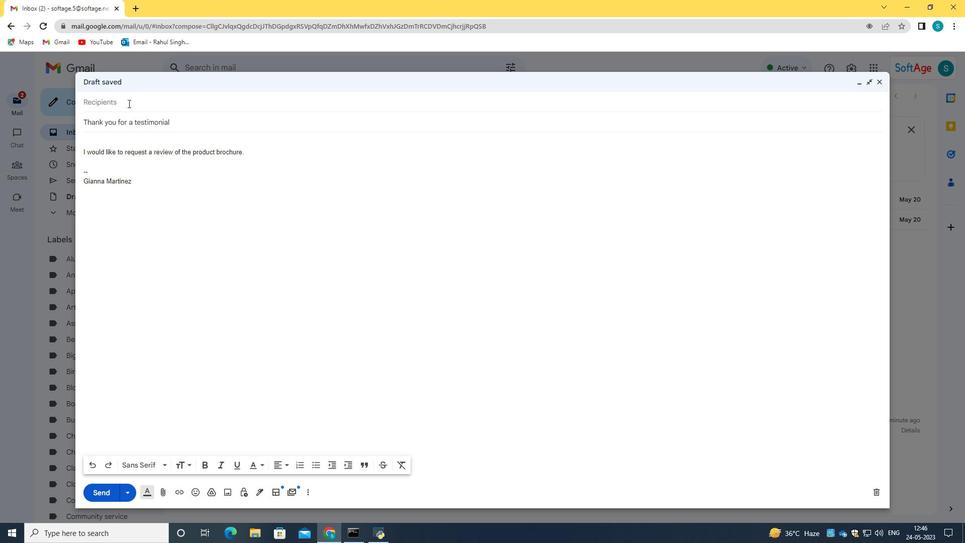 
Action: Key pressed softage.8
Screenshot: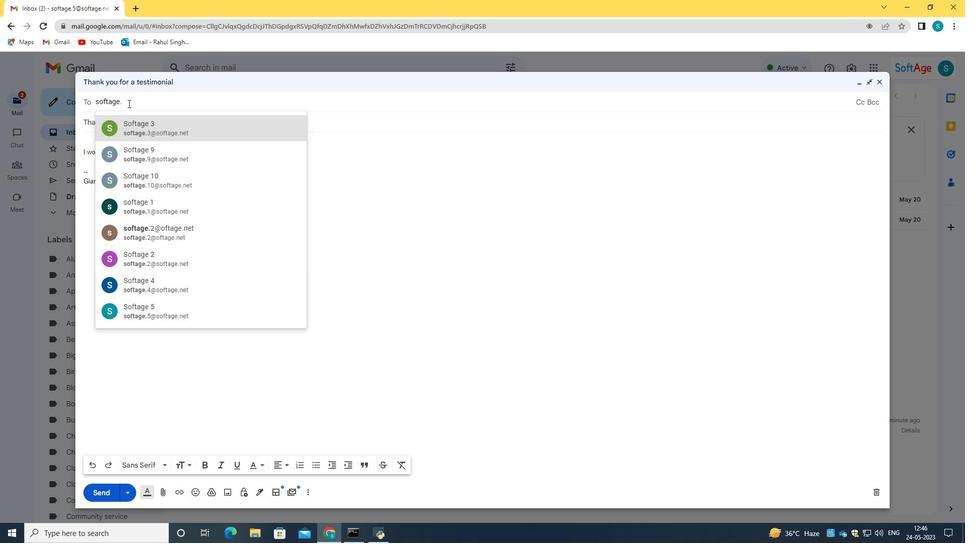 
Action: Mouse moved to (184, 120)
Screenshot: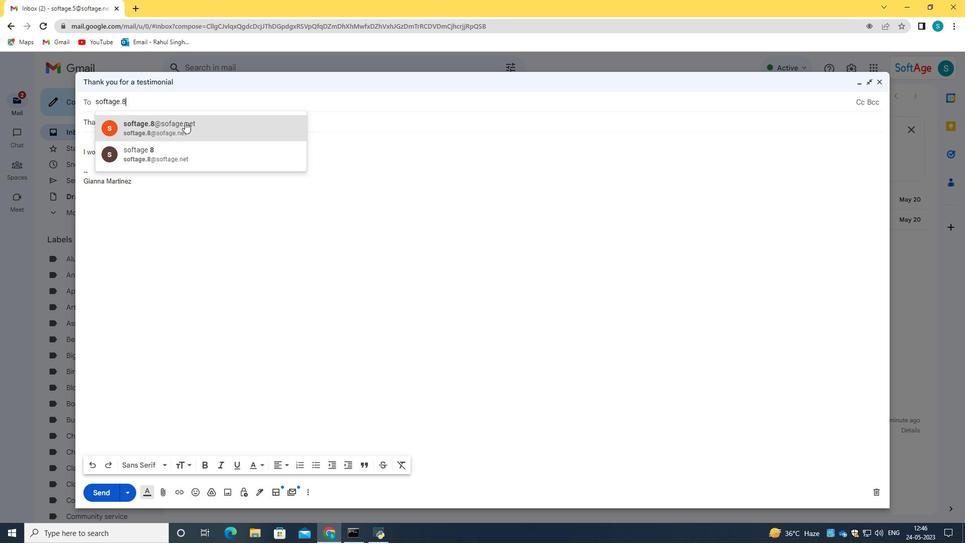
Action: Key pressed <Key.shift>@softage.net
Screenshot: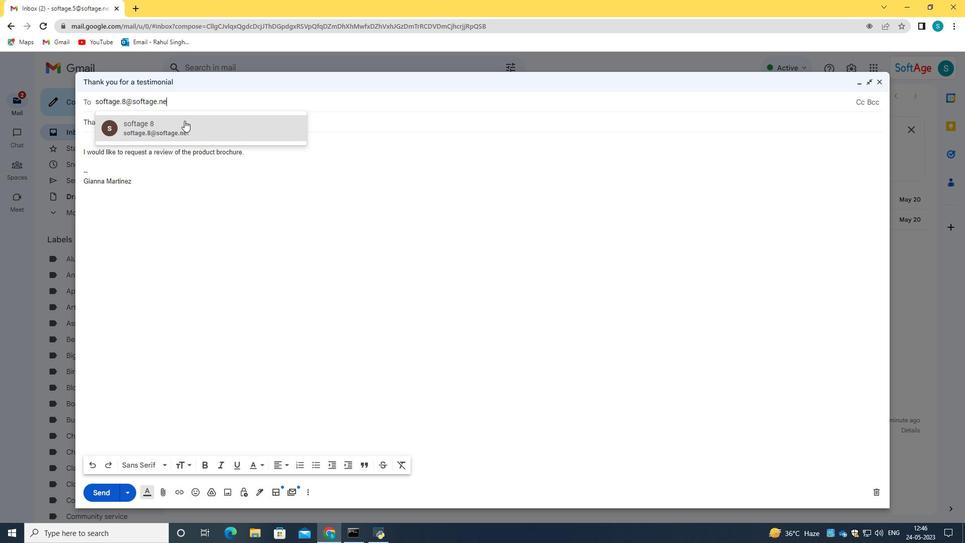 
Action: Mouse pressed left at (184, 120)
Screenshot: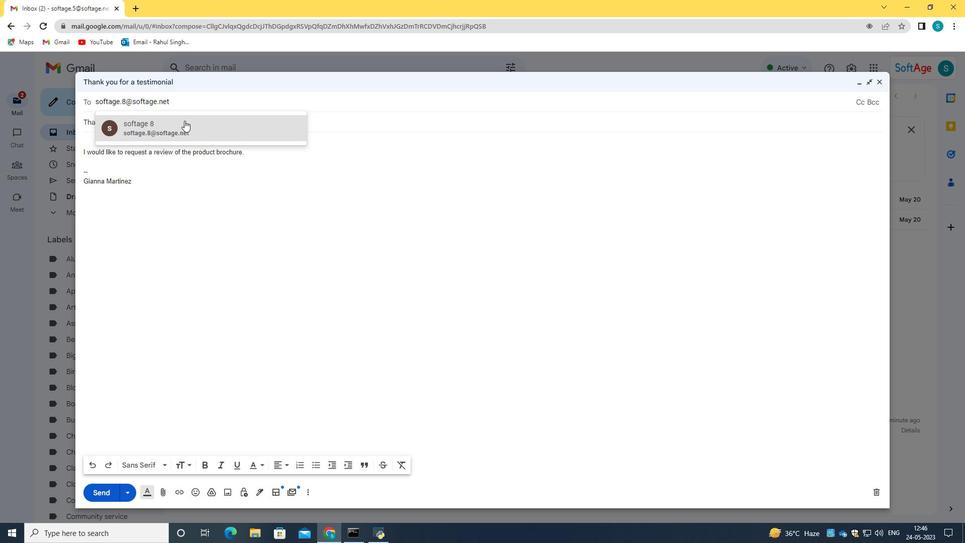
Action: Mouse moved to (191, 111)
Screenshot: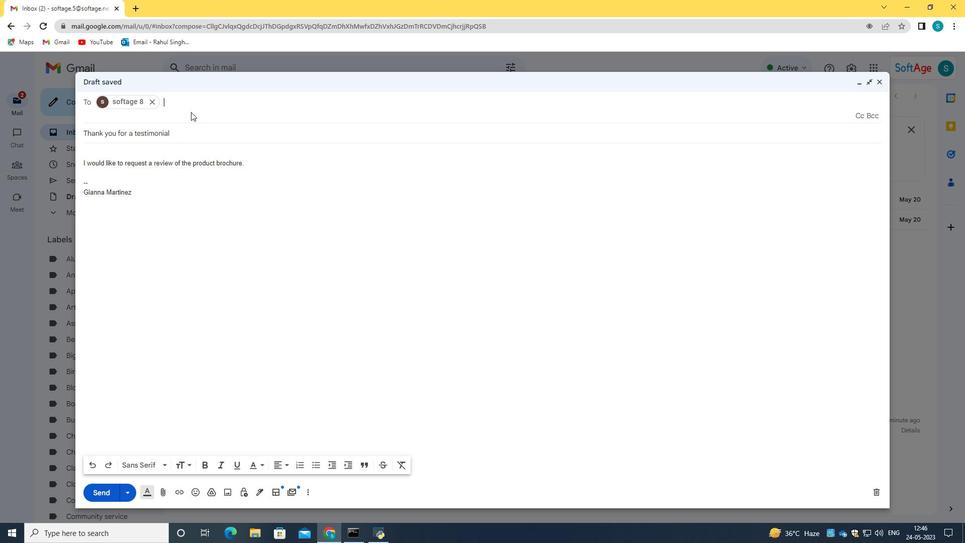 
Action: Key pressed softage,<Key.backspace>.9<Key.shift>@softage.net
Screenshot: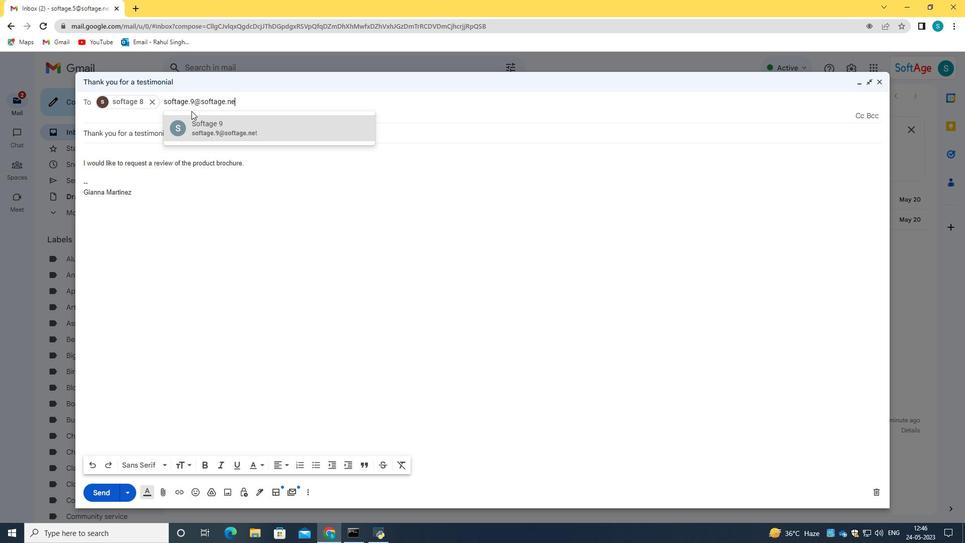
Action: Mouse moved to (213, 125)
Screenshot: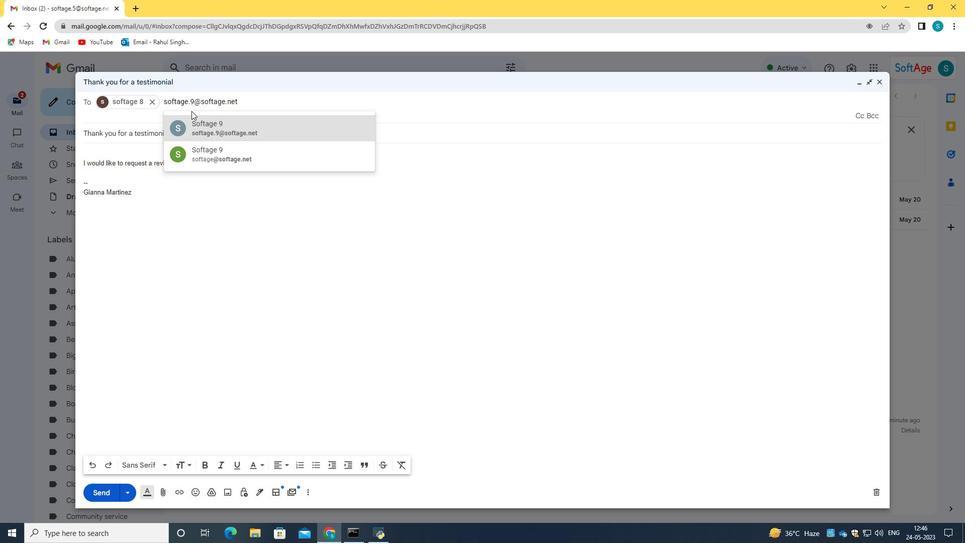
Action: Mouse pressed left at (213, 125)
Screenshot: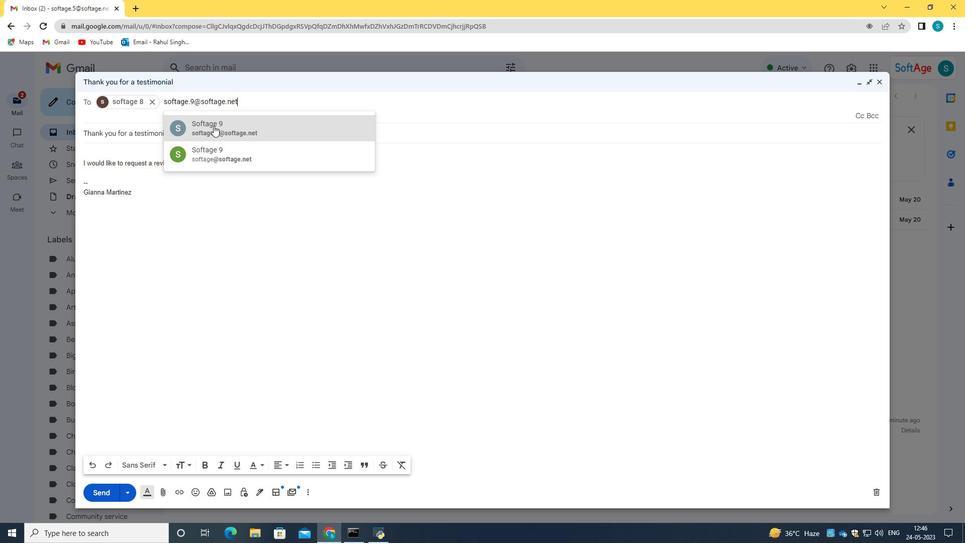 
Action: Mouse moved to (110, 488)
Screenshot: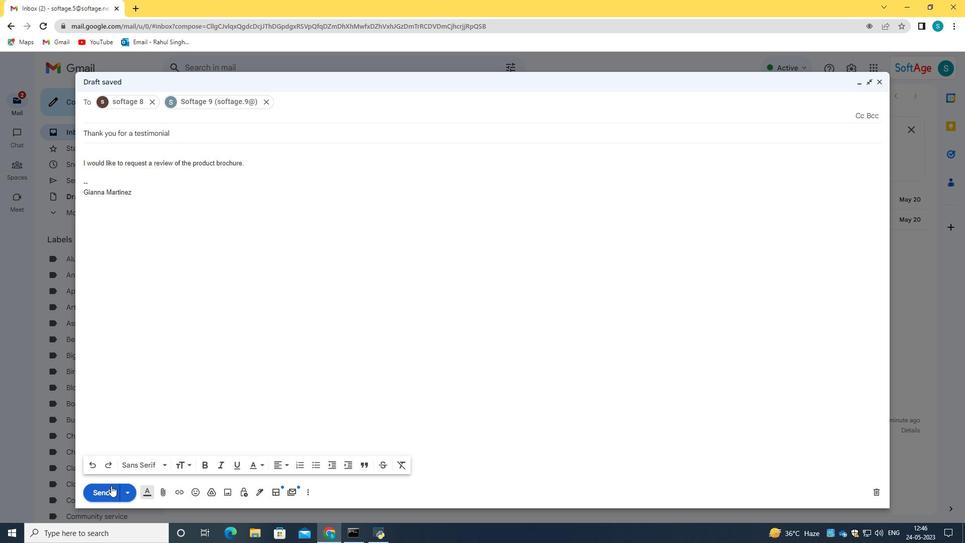 
Action: Mouse pressed left at (110, 488)
Screenshot: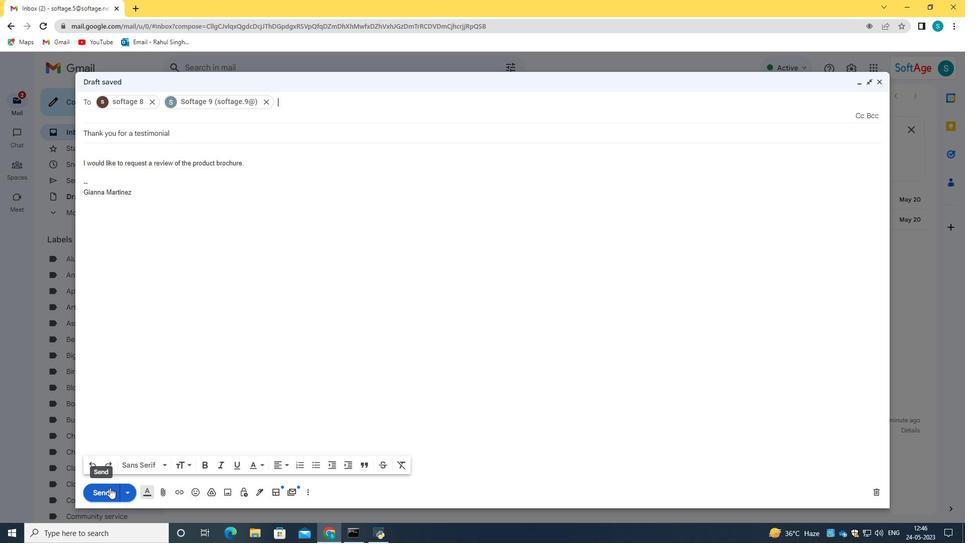 
